 Task: Find the distance and displacement between Charleston and Myrtle Beach in South Carolina.
Action: Mouse moved to (201, 60)
Screenshot: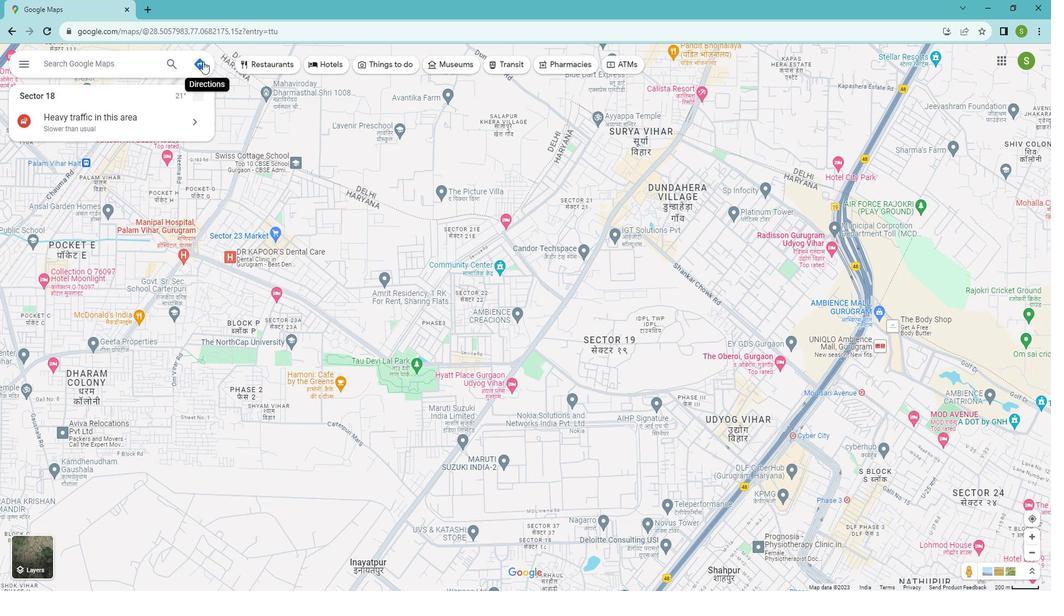 
Action: Mouse pressed left at (201, 60)
Screenshot: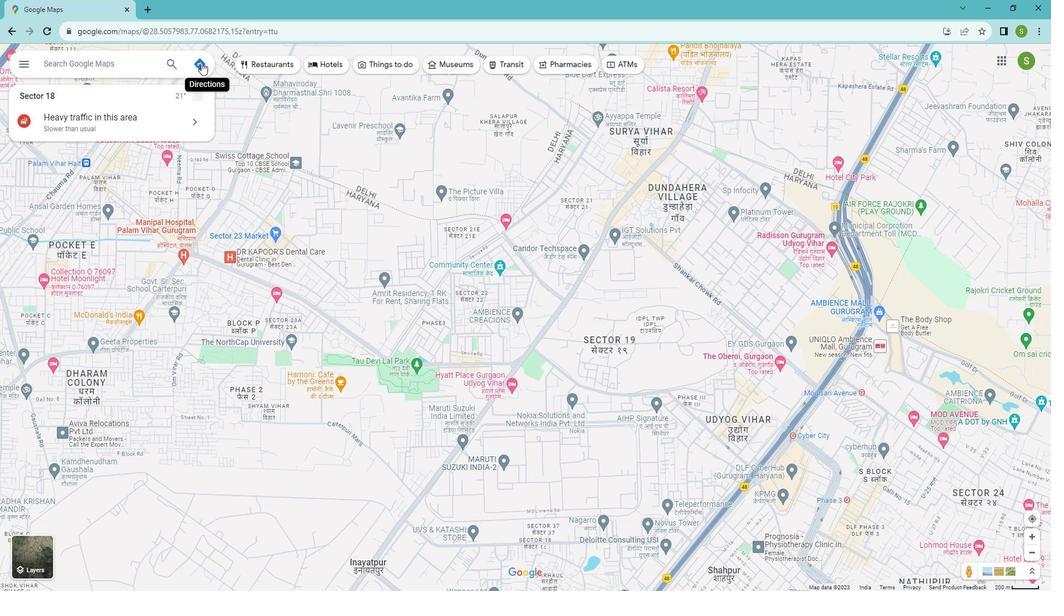 
Action: Mouse moved to (94, 91)
Screenshot: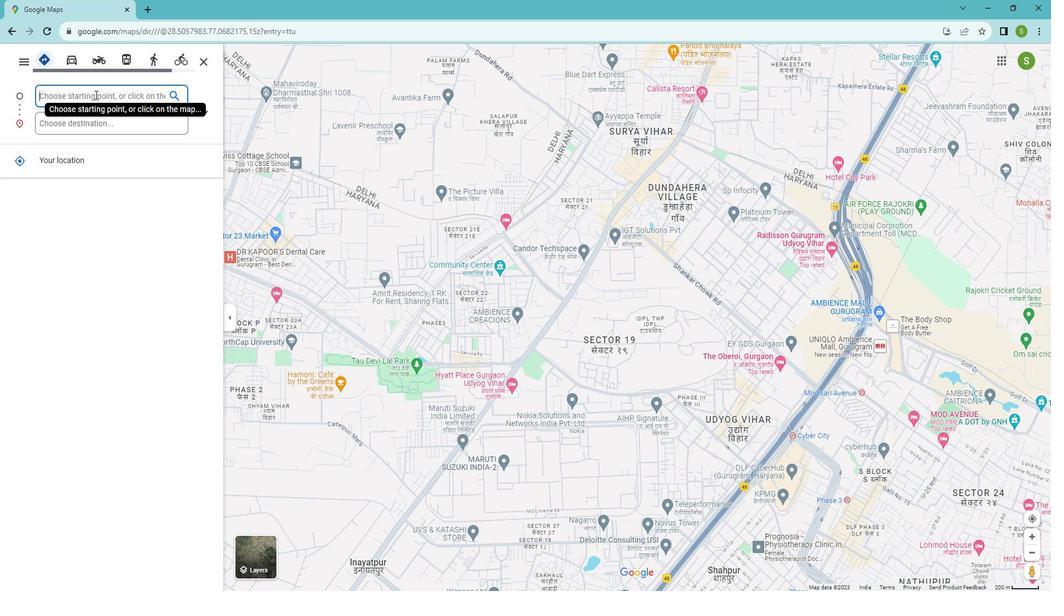 
Action: Mouse pressed left at (94, 91)
Screenshot: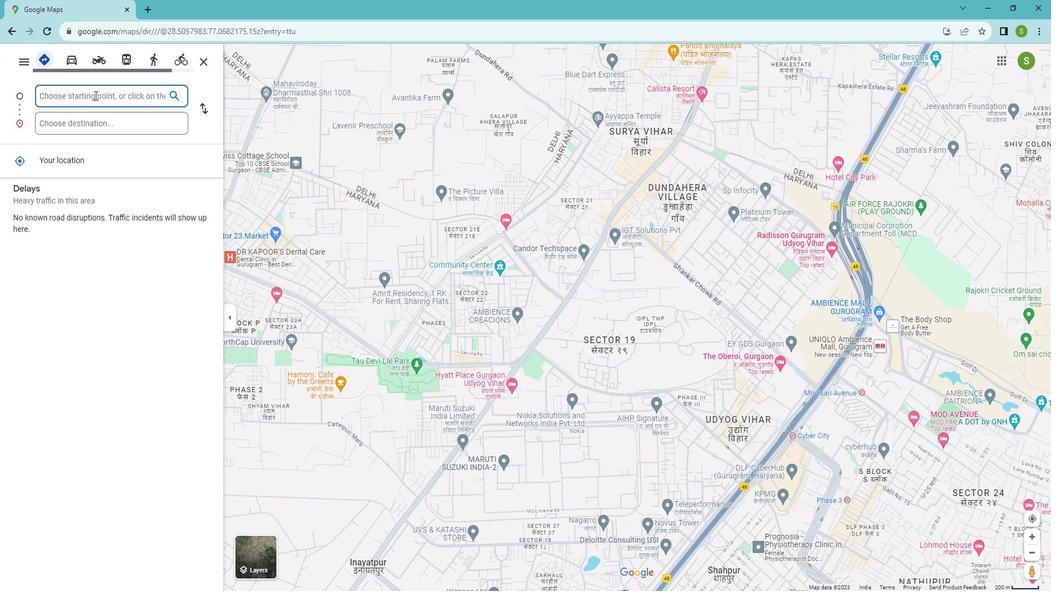 
Action: Key pressed <Key.shift>Charleston
Screenshot: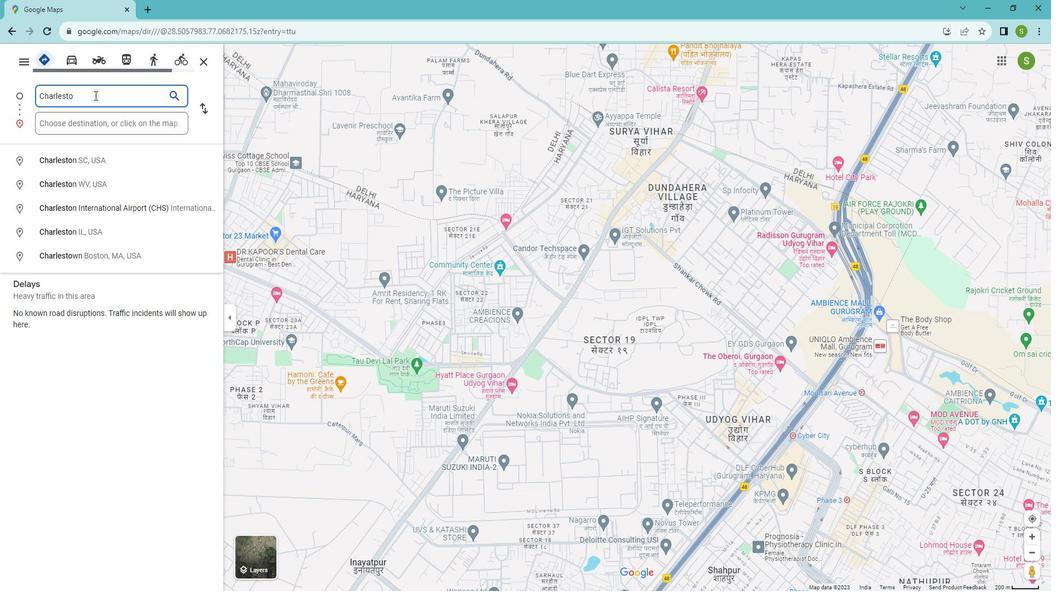 
Action: Mouse moved to (104, 145)
Screenshot: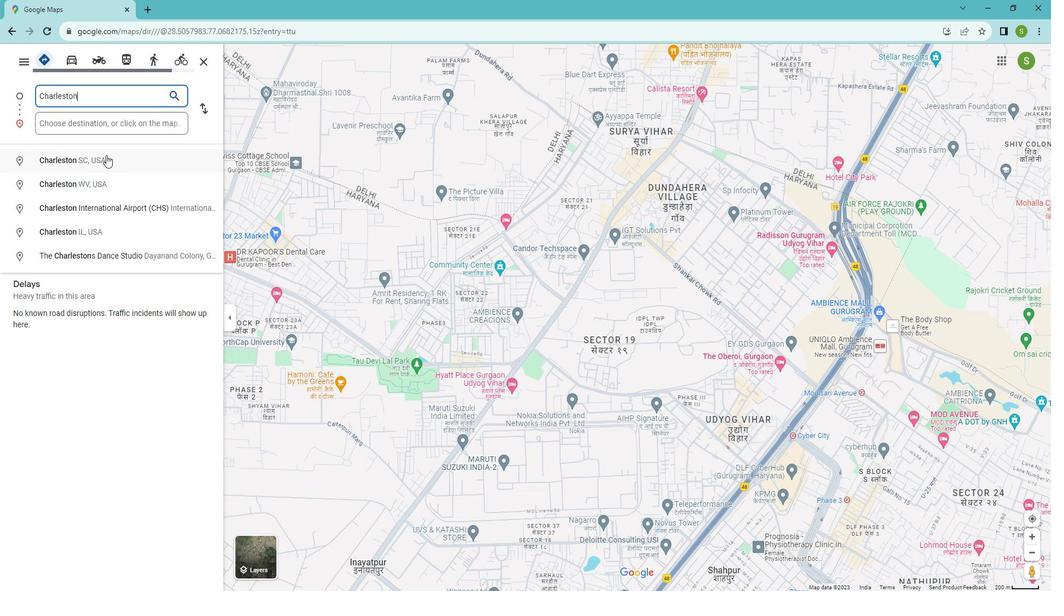 
Action: Mouse pressed left at (104, 145)
Screenshot: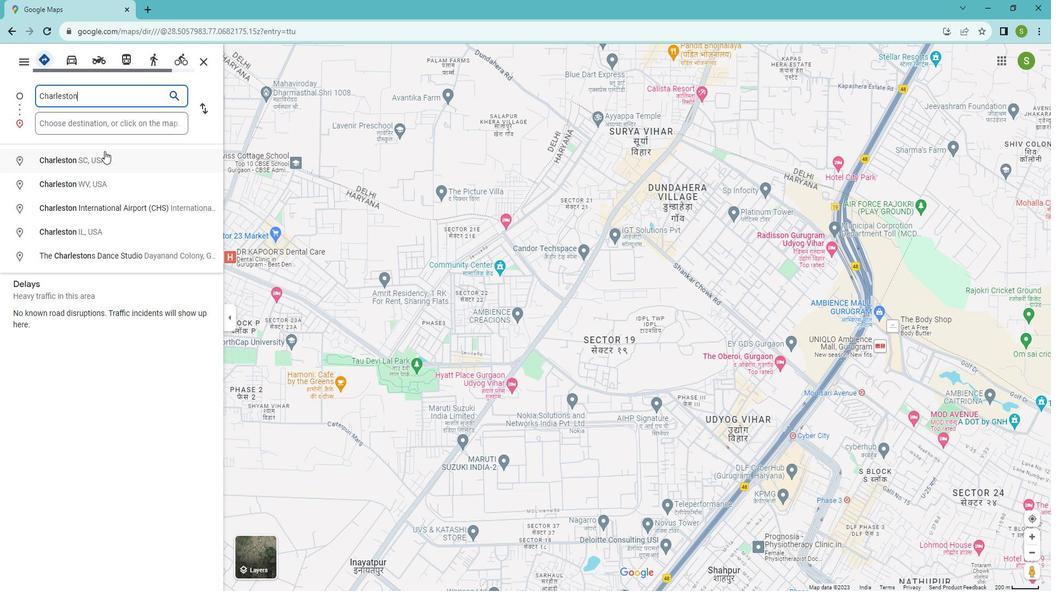 
Action: Mouse moved to (88, 118)
Screenshot: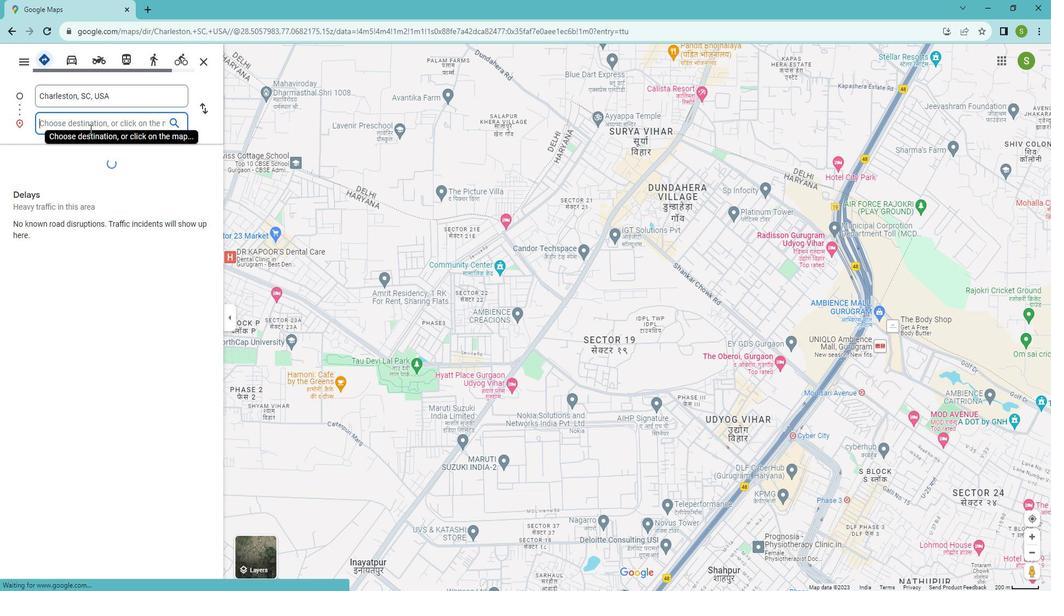 
Action: Mouse pressed left at (88, 118)
Screenshot: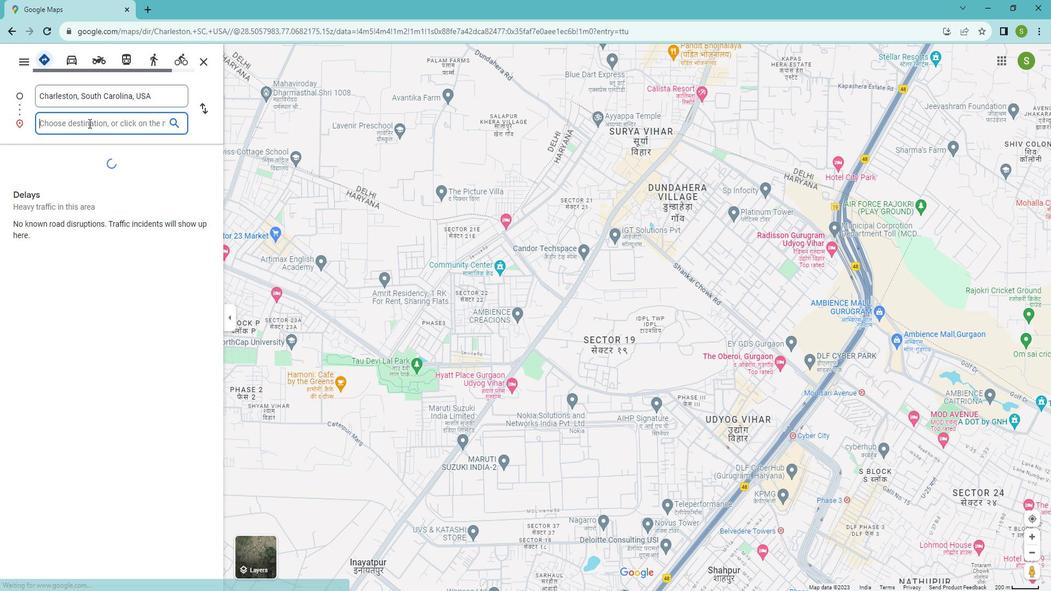 
Action: Mouse moved to (88, 118)
Screenshot: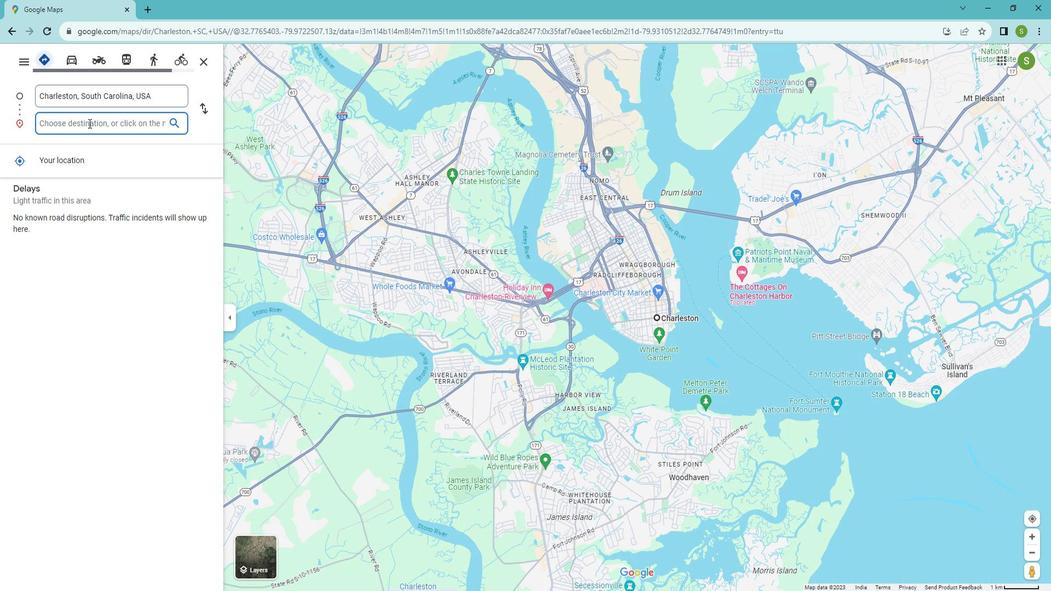
Action: Key pressed <Key.shift><Key.shift><Key.shift><Key.shift>Myrtle<Key.space><Key.shift>Beach
Screenshot: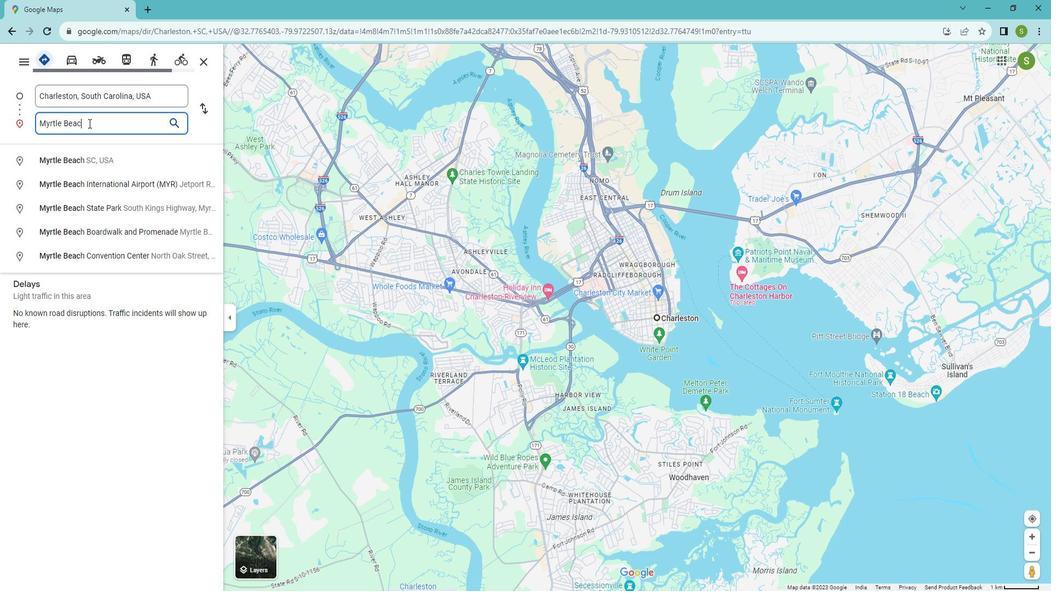 
Action: Mouse moved to (99, 152)
Screenshot: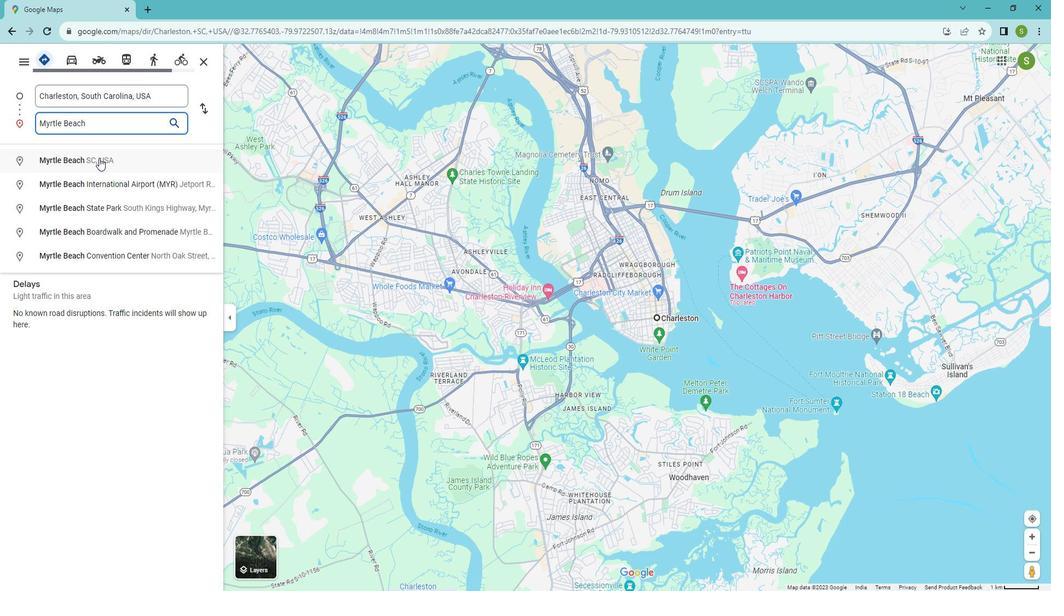 
Action: Mouse pressed left at (99, 152)
Screenshot: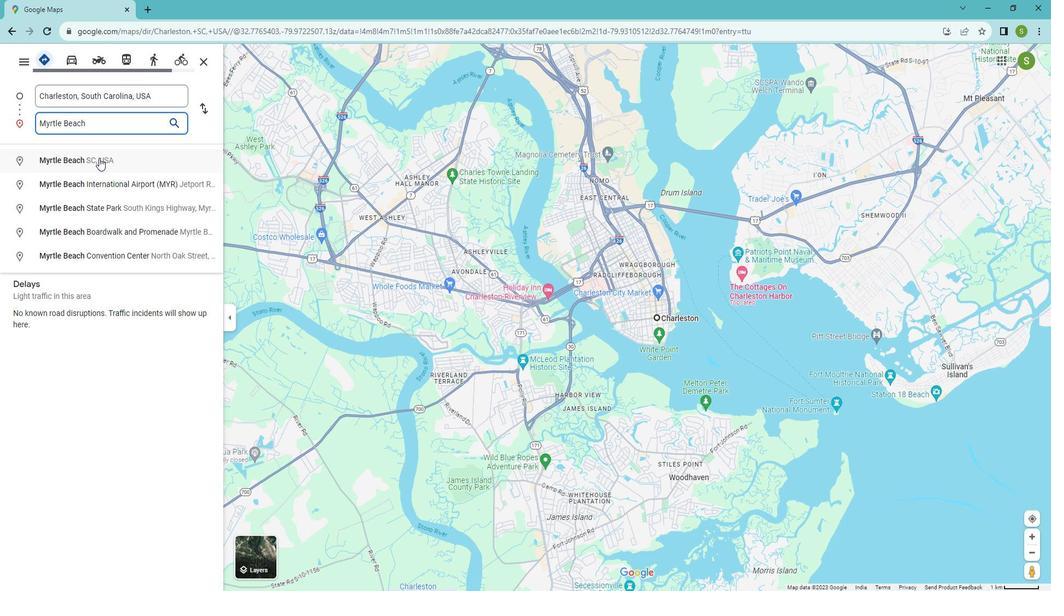
Action: Mouse moved to (55, 293)
Screenshot: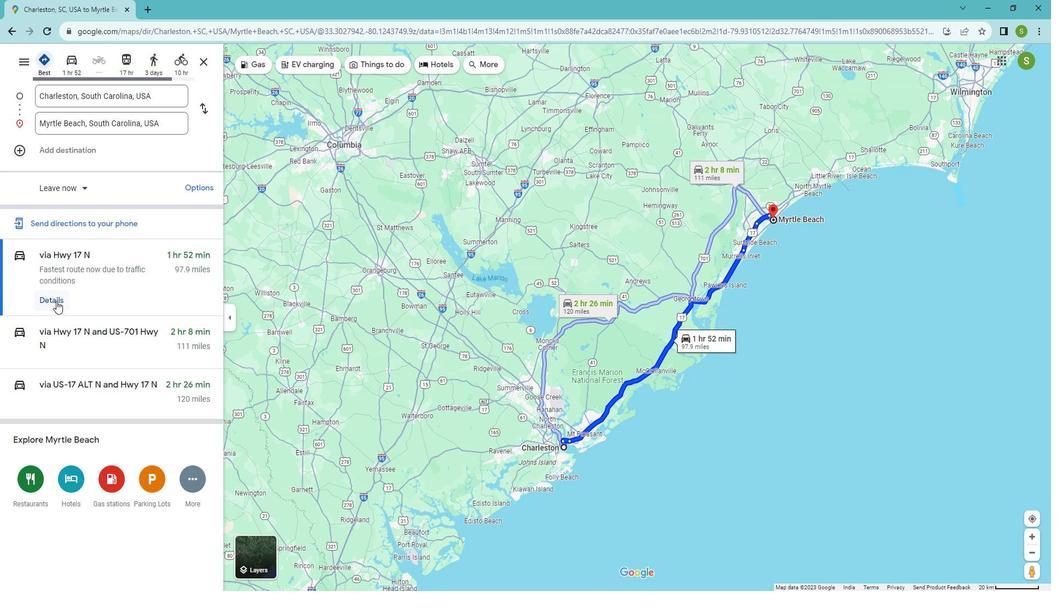 
Action: Mouse pressed left at (55, 293)
Screenshot: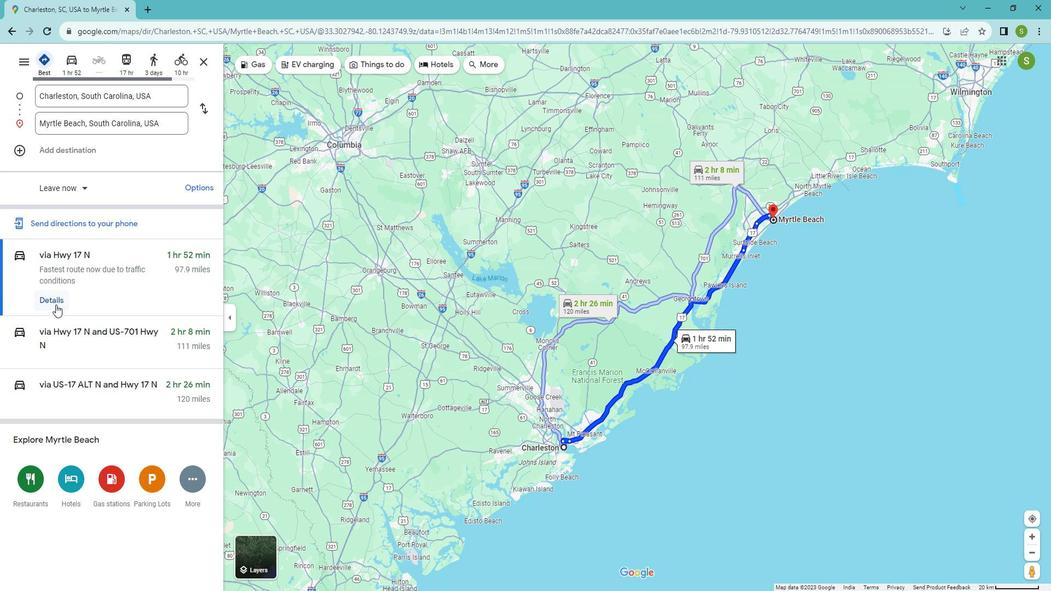 
Action: Mouse moved to (80, 199)
Screenshot: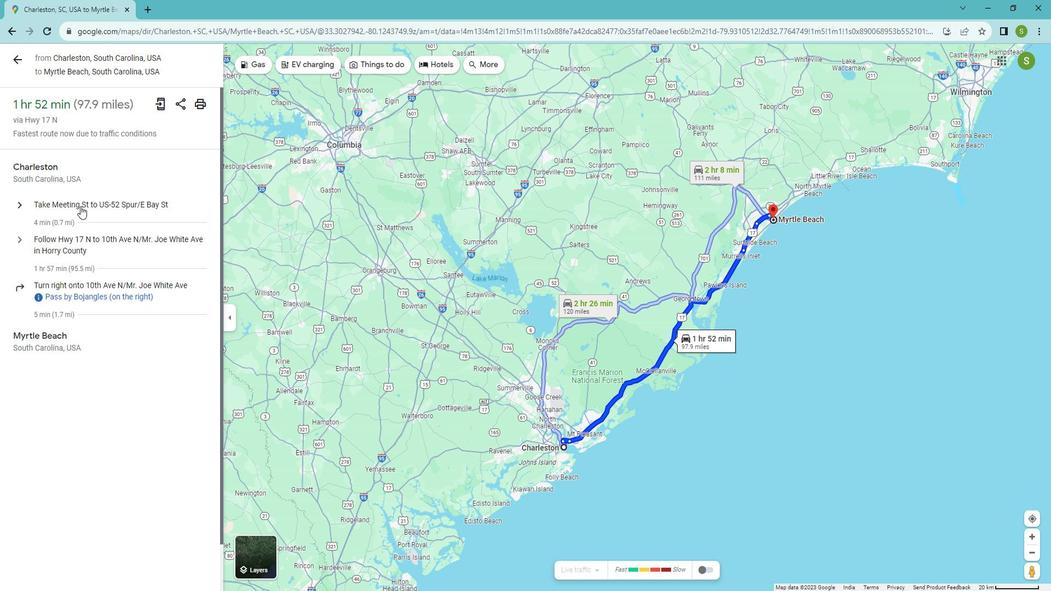 
Action: Mouse pressed left at (80, 199)
Screenshot: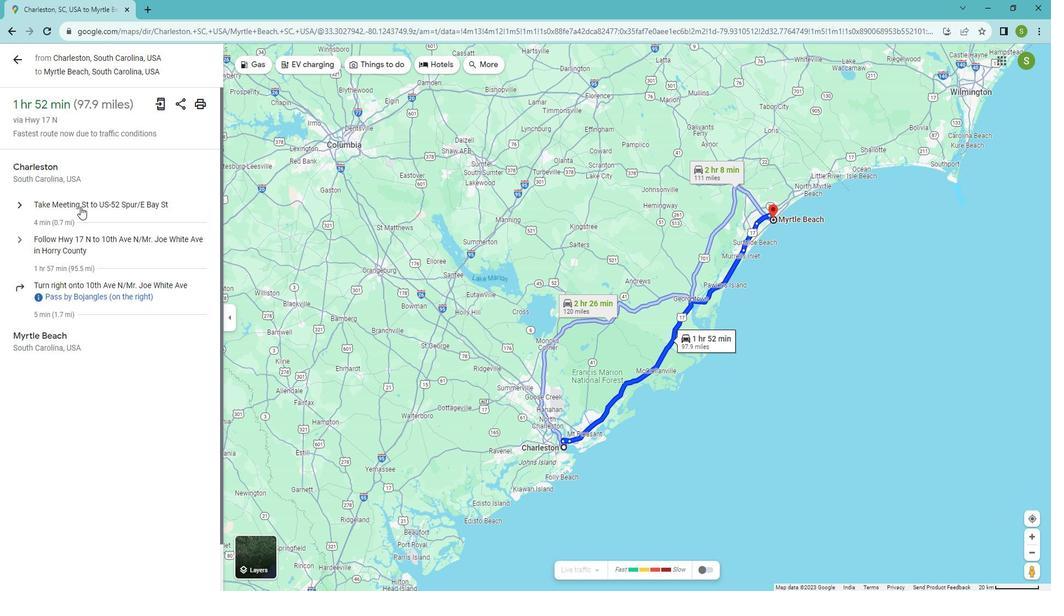 
Action: Mouse moved to (52, 319)
Screenshot: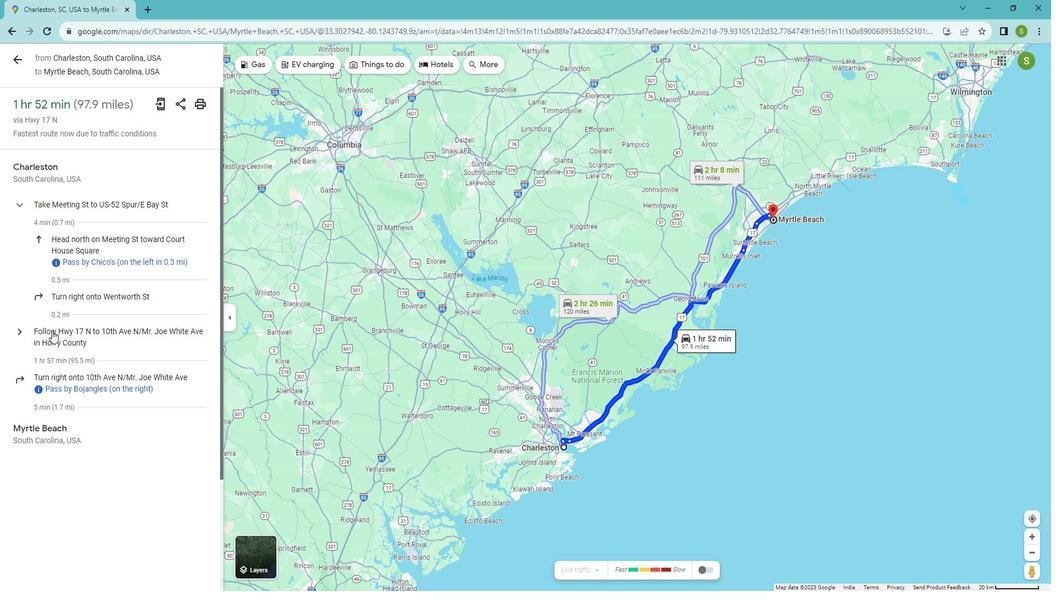 
Action: Mouse pressed left at (52, 319)
Screenshot: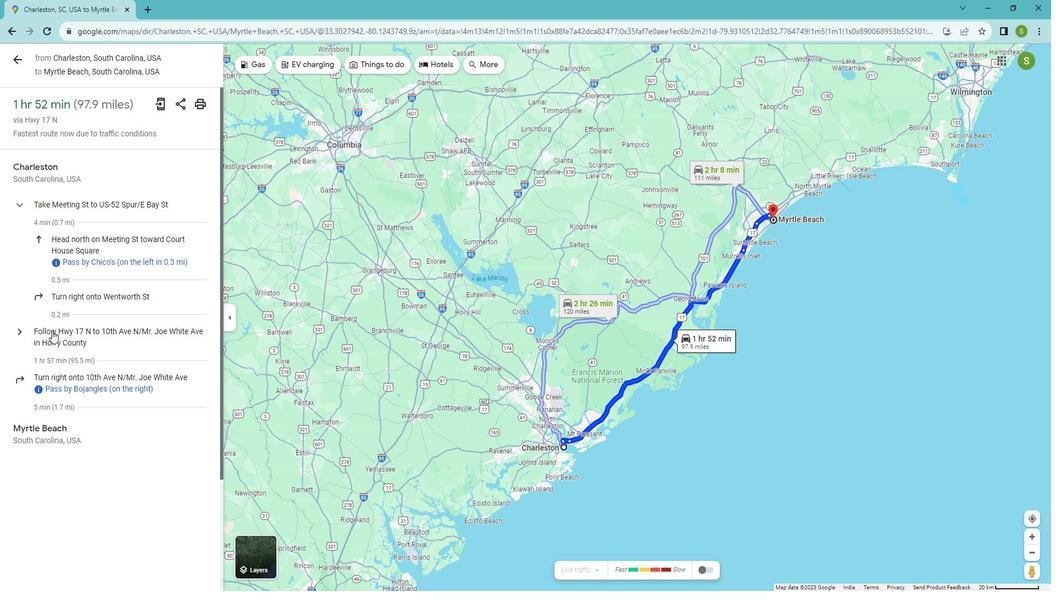
Action: Mouse moved to (46, 344)
Screenshot: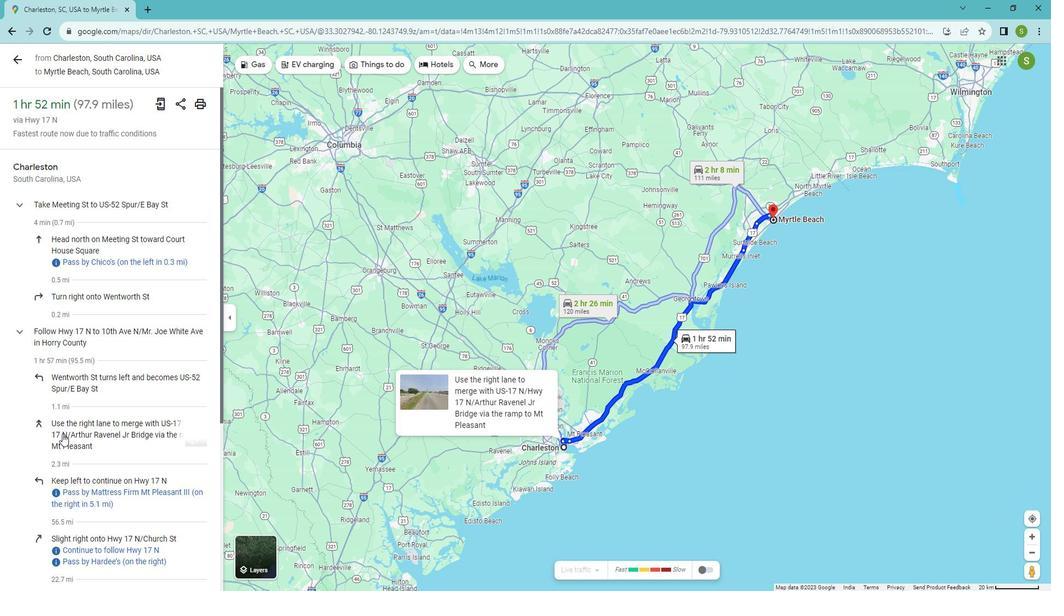 
Action: Mouse scrolled (46, 343) with delta (0, 0)
Screenshot: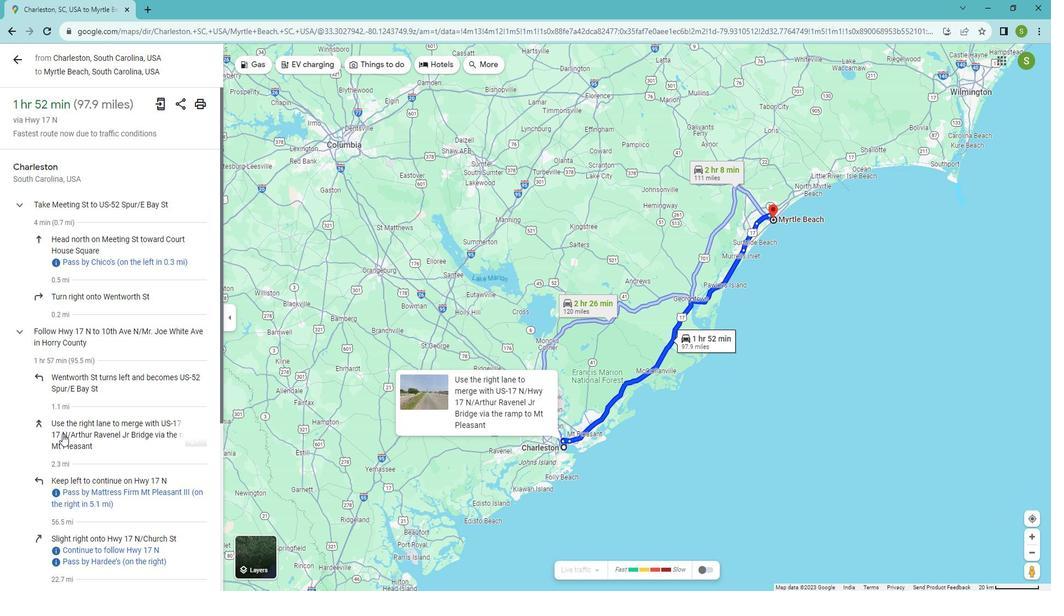 
Action: Mouse scrolled (46, 343) with delta (0, 0)
Screenshot: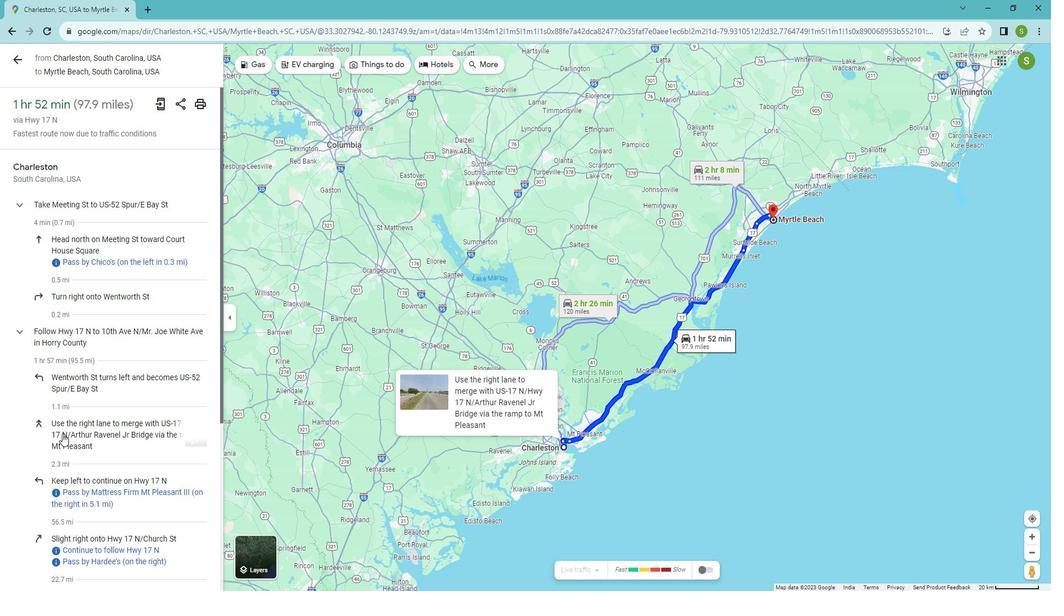 
Action: Mouse scrolled (46, 343) with delta (0, 0)
Screenshot: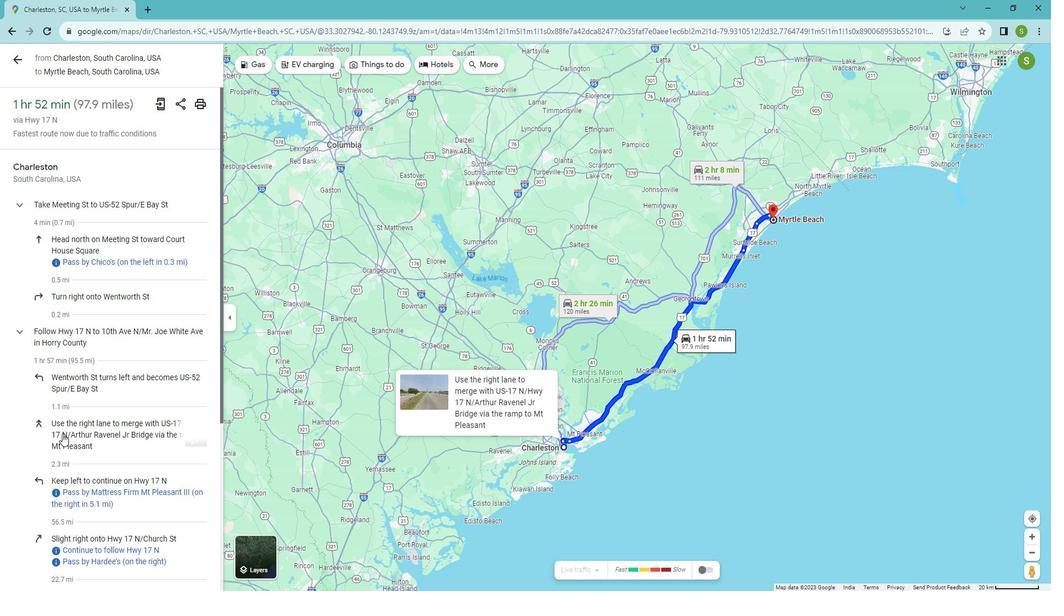 
Action: Mouse scrolled (46, 343) with delta (0, 0)
Screenshot: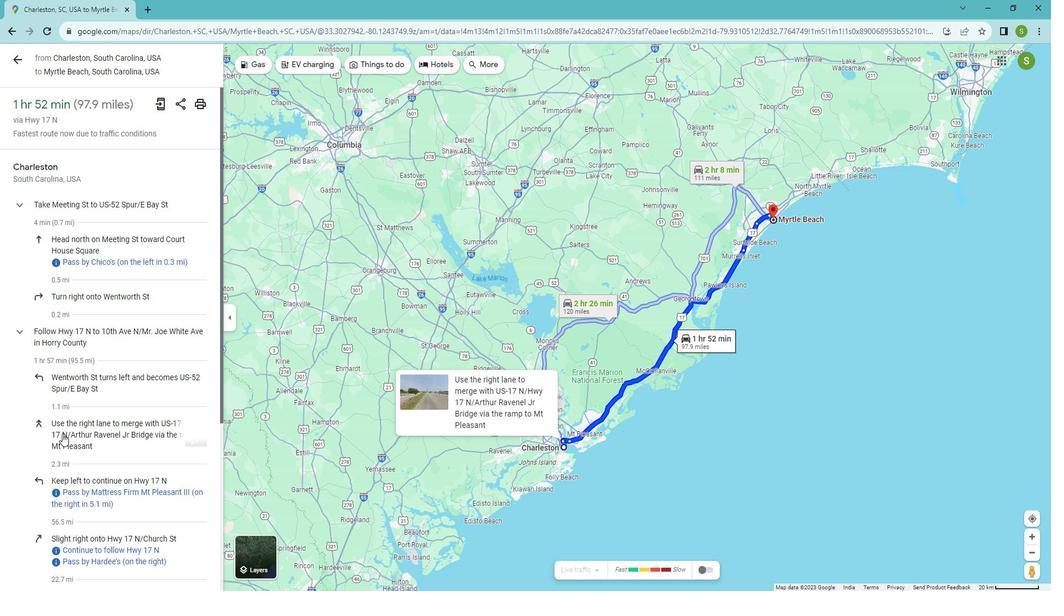 
Action: Mouse moved to (52, 350)
Screenshot: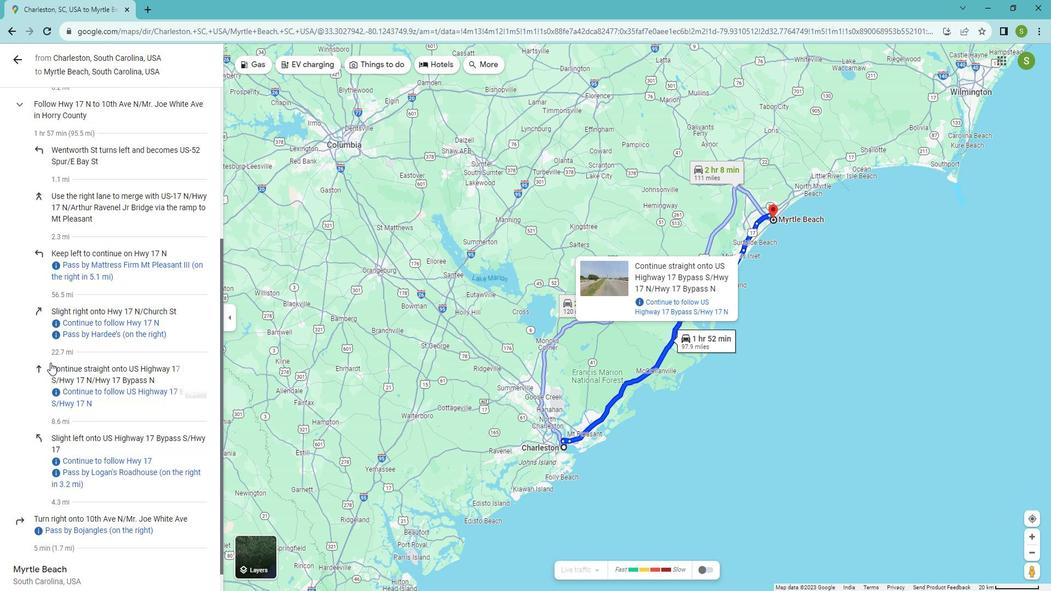 
Action: Mouse scrolled (52, 349) with delta (0, 0)
Screenshot: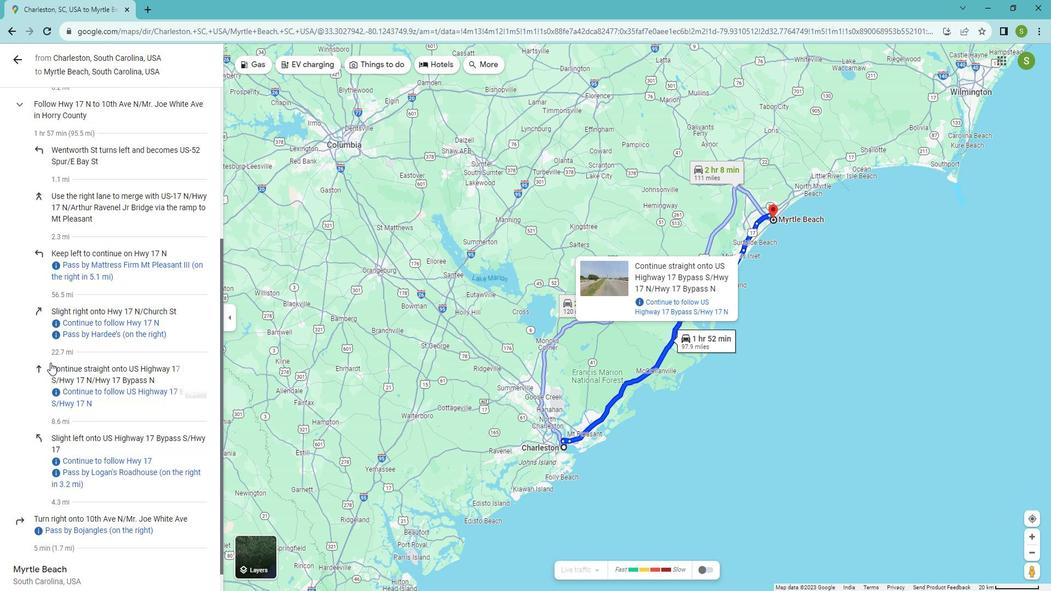
Action: Mouse scrolled (52, 349) with delta (0, 0)
Screenshot: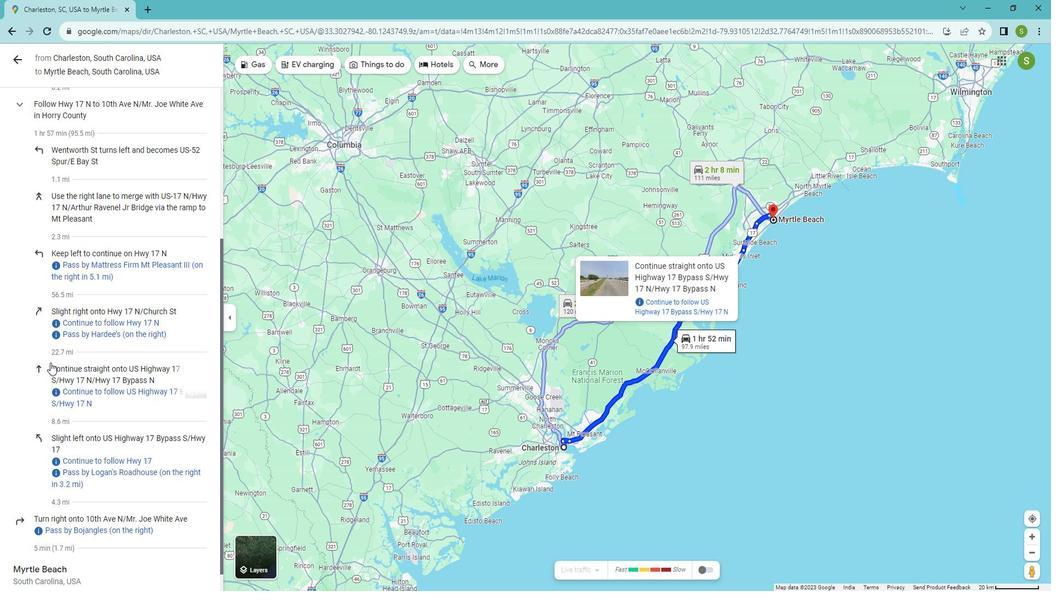 
Action: Mouse scrolled (52, 349) with delta (0, 0)
Screenshot: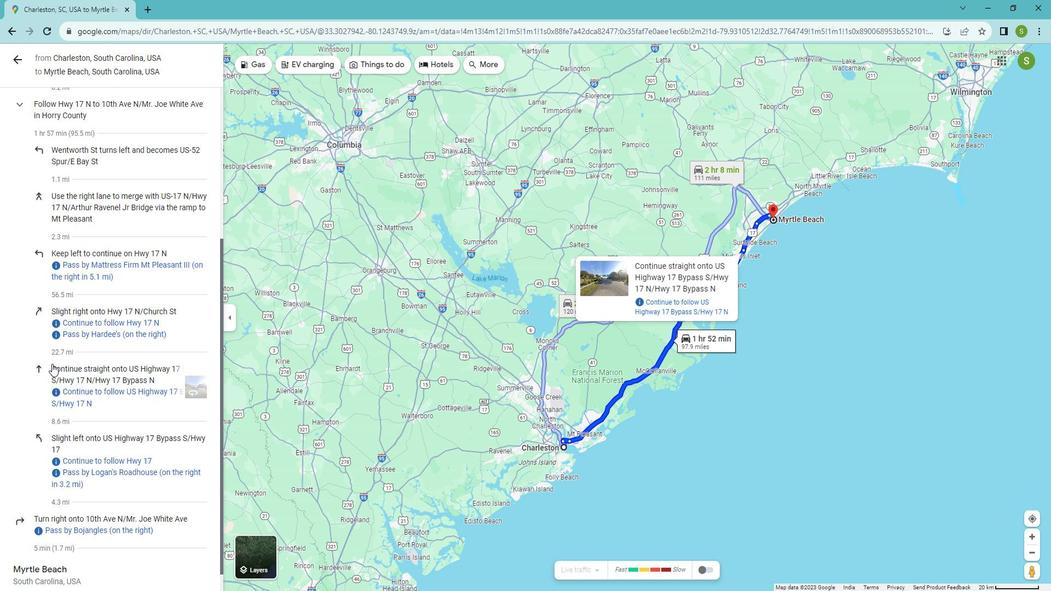 
Action: Mouse scrolled (52, 349) with delta (0, 0)
Screenshot: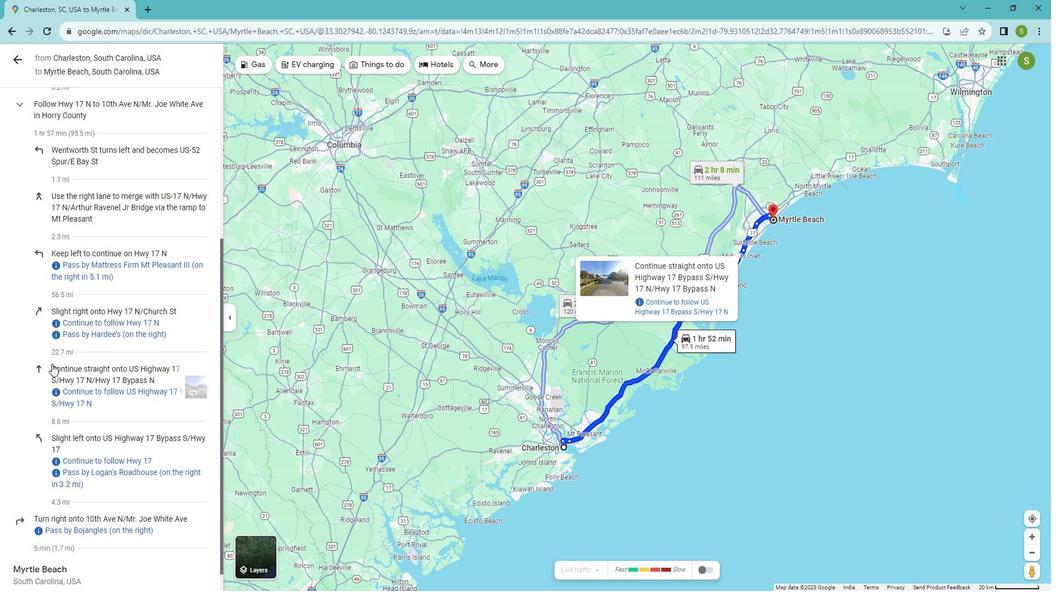 
Action: Mouse moved to (48, 484)
Screenshot: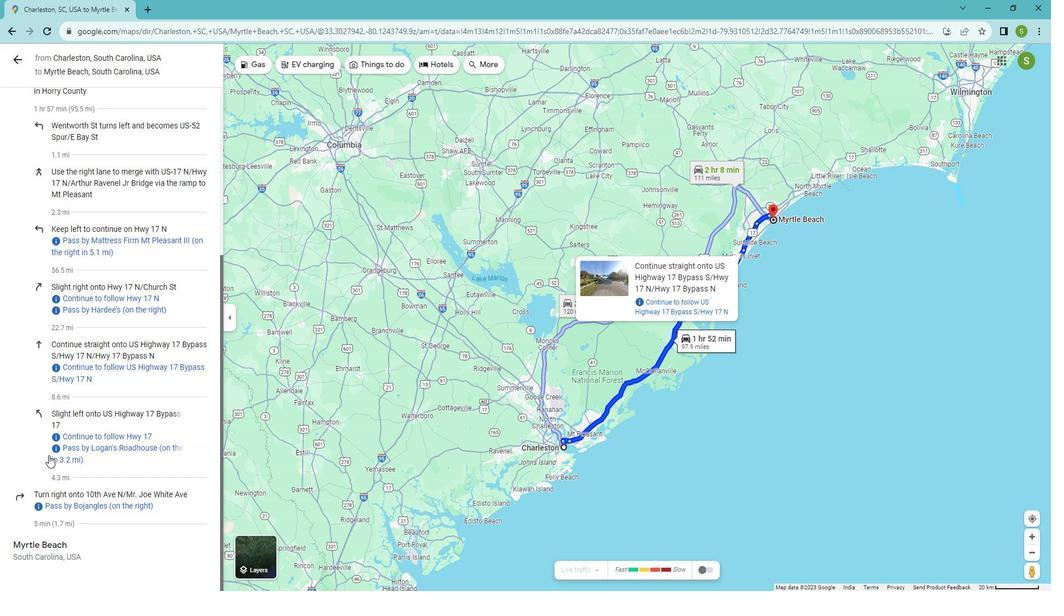 
Action: Mouse pressed left at (48, 484)
Screenshot: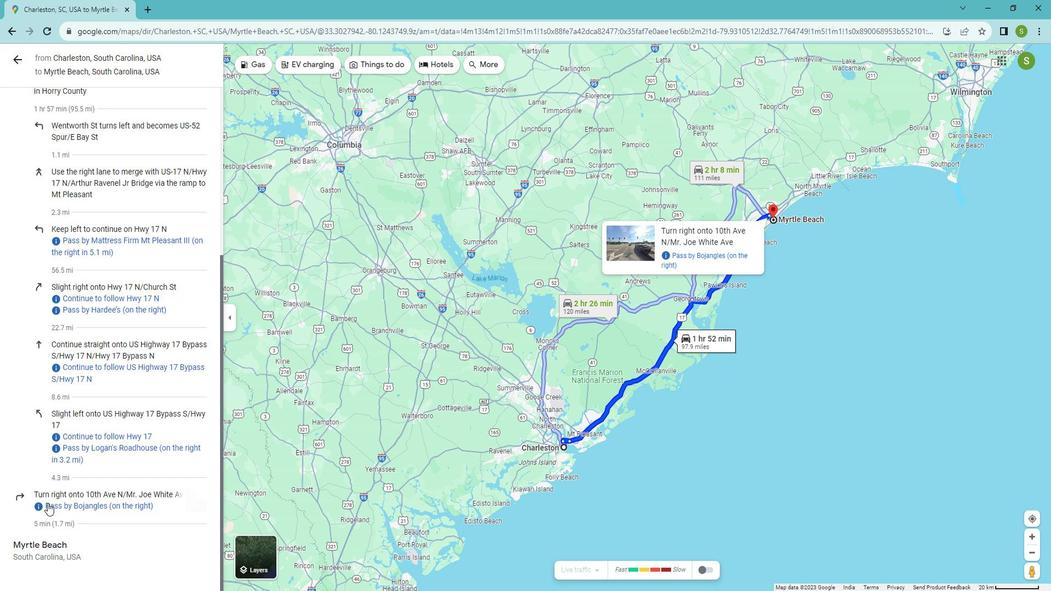
Action: Mouse moved to (96, 223)
Screenshot: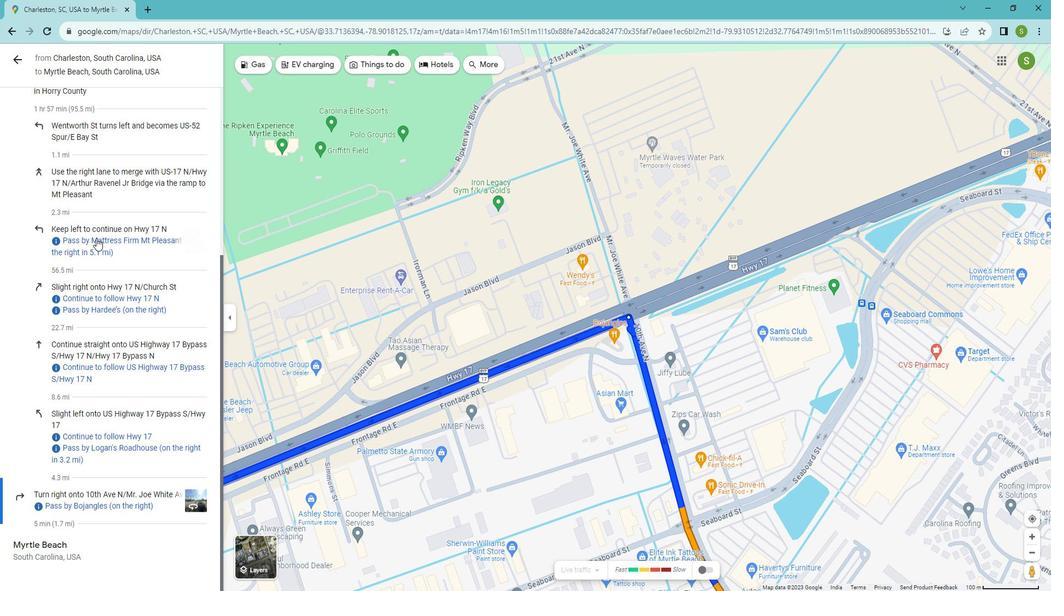 
Action: Mouse scrolled (96, 224) with delta (0, 0)
Screenshot: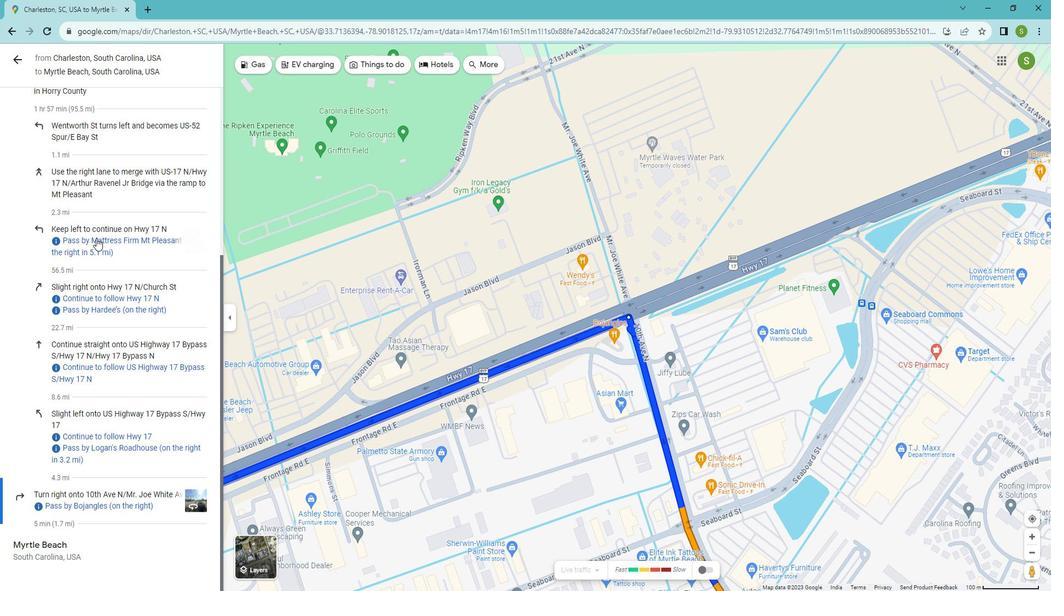 
Action: Mouse scrolled (96, 224) with delta (0, 0)
Screenshot: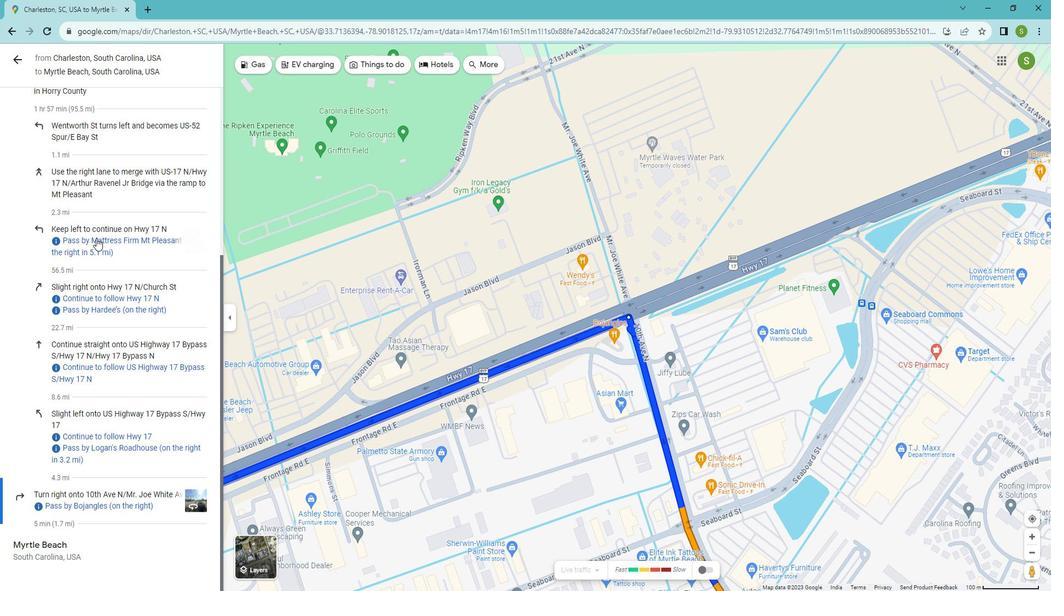 
Action: Mouse moved to (96, 223)
Screenshot: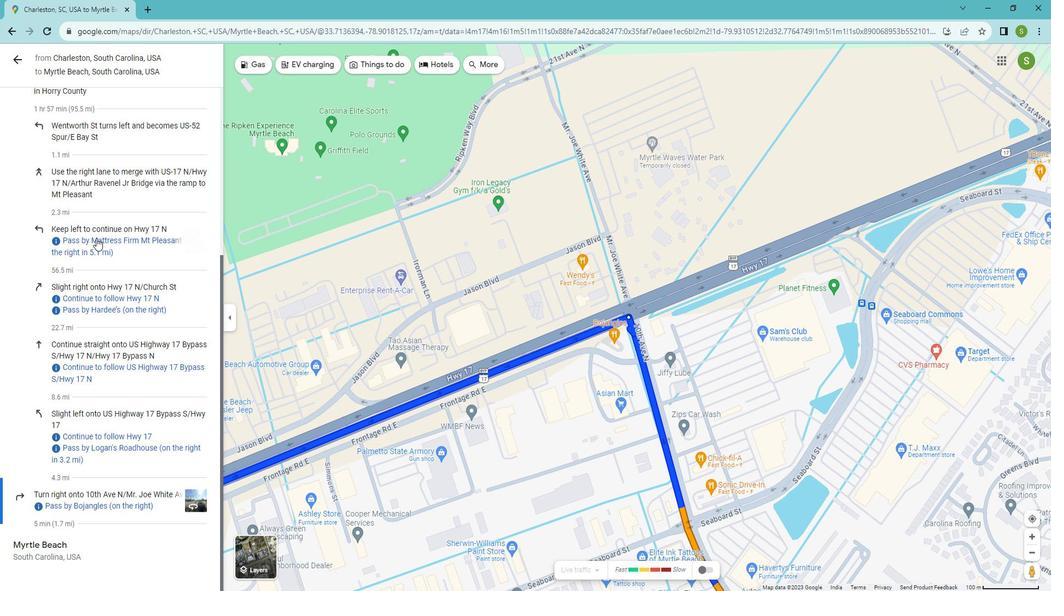 
Action: Mouse scrolled (96, 223) with delta (0, 0)
Screenshot: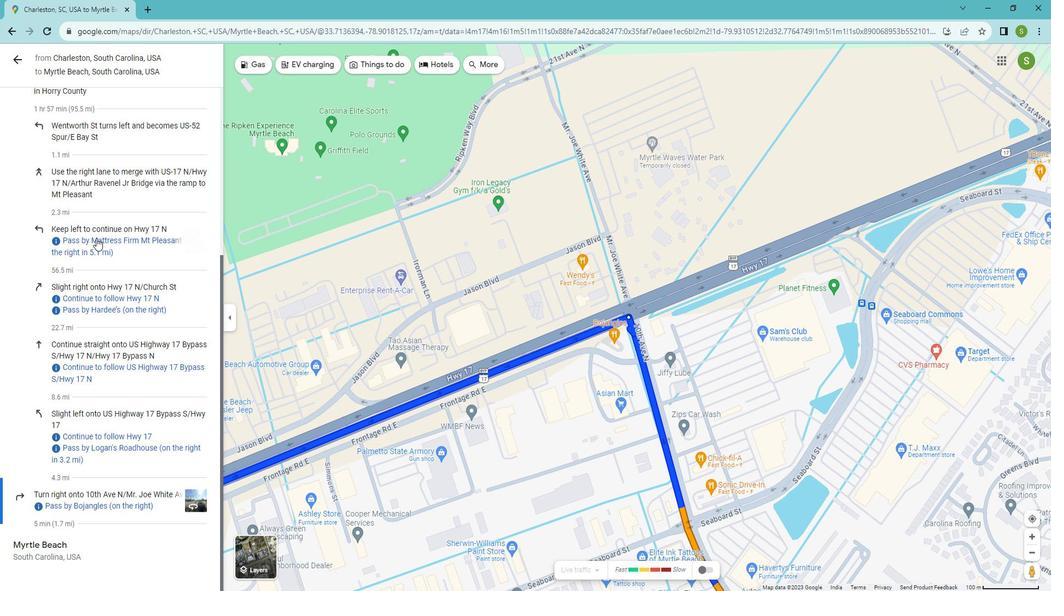 
Action: Mouse moved to (93, 182)
Screenshot: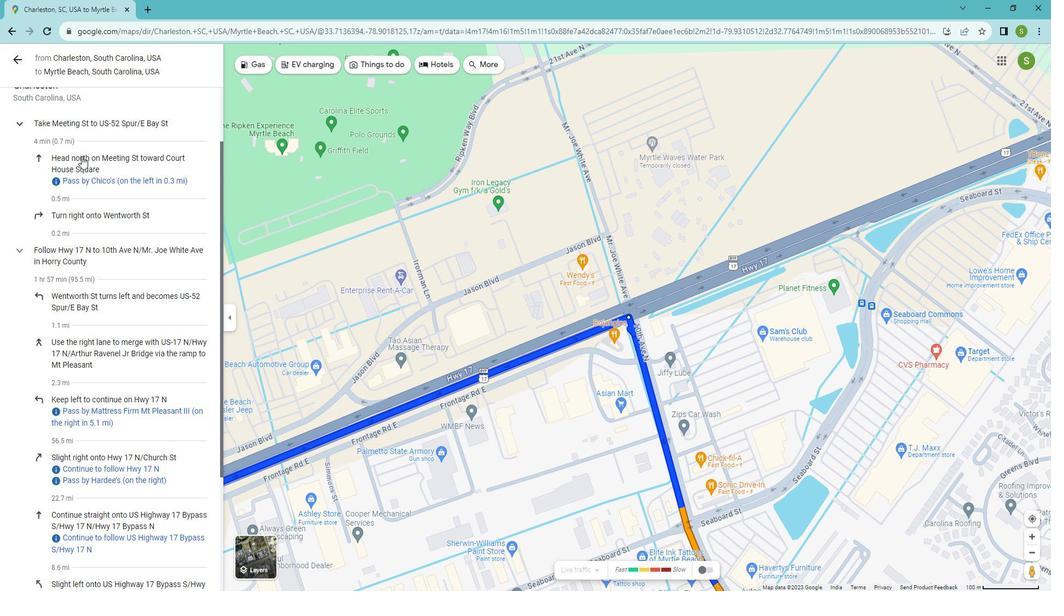 
Action: Mouse scrolled (93, 183) with delta (0, 0)
Screenshot: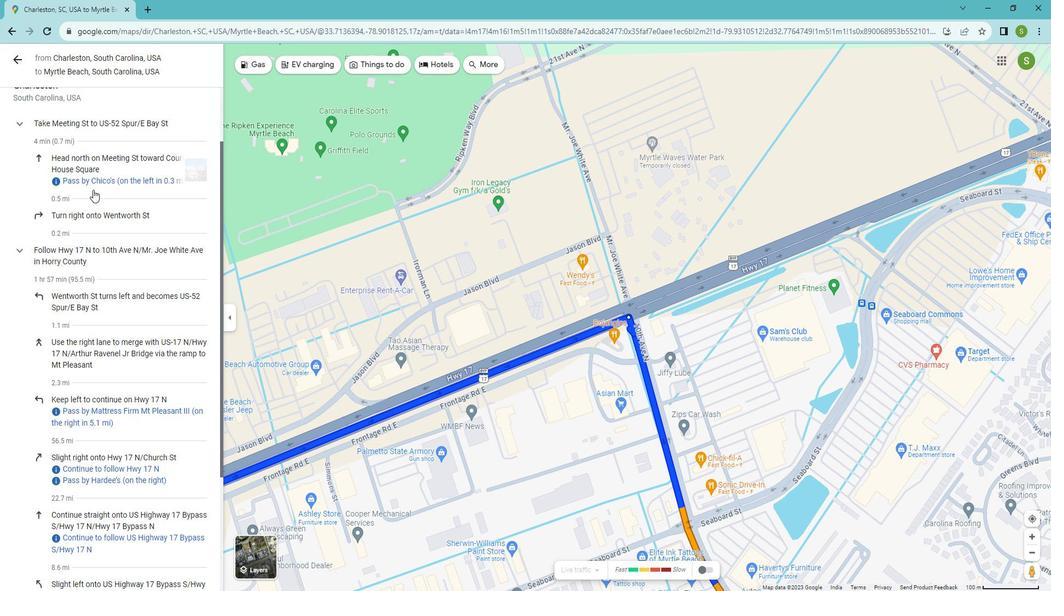 
Action: Mouse scrolled (93, 183) with delta (0, 0)
Screenshot: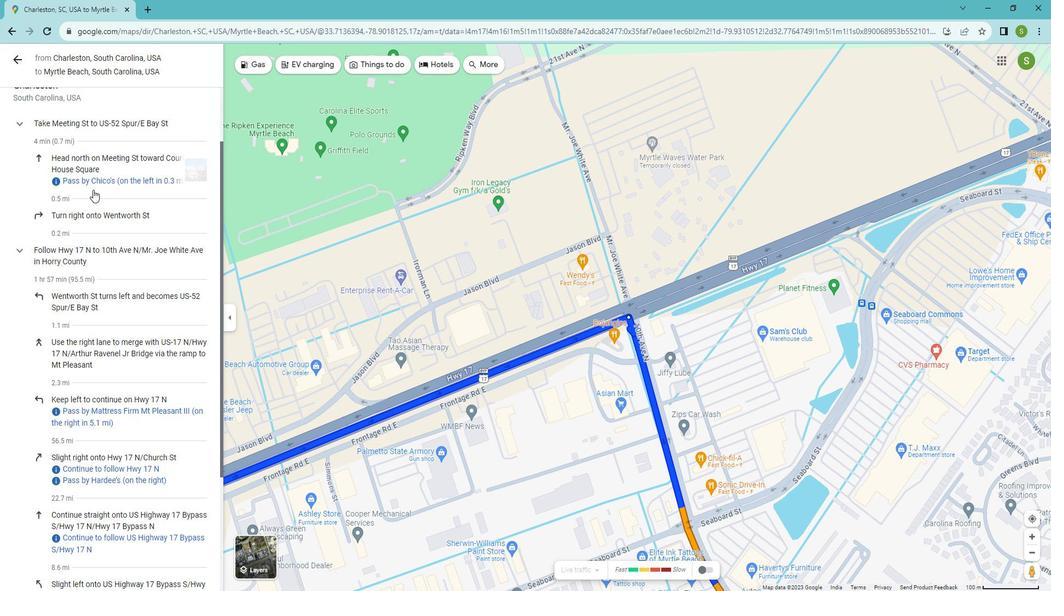 
Action: Mouse scrolled (93, 183) with delta (0, 0)
Screenshot: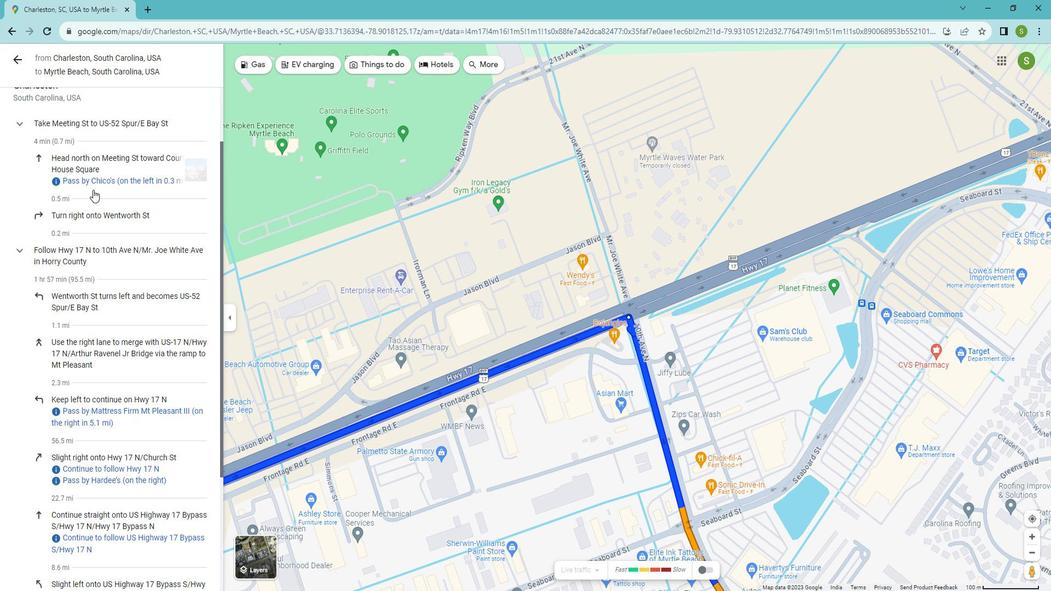 
Action: Mouse moved to (64, 231)
Screenshot: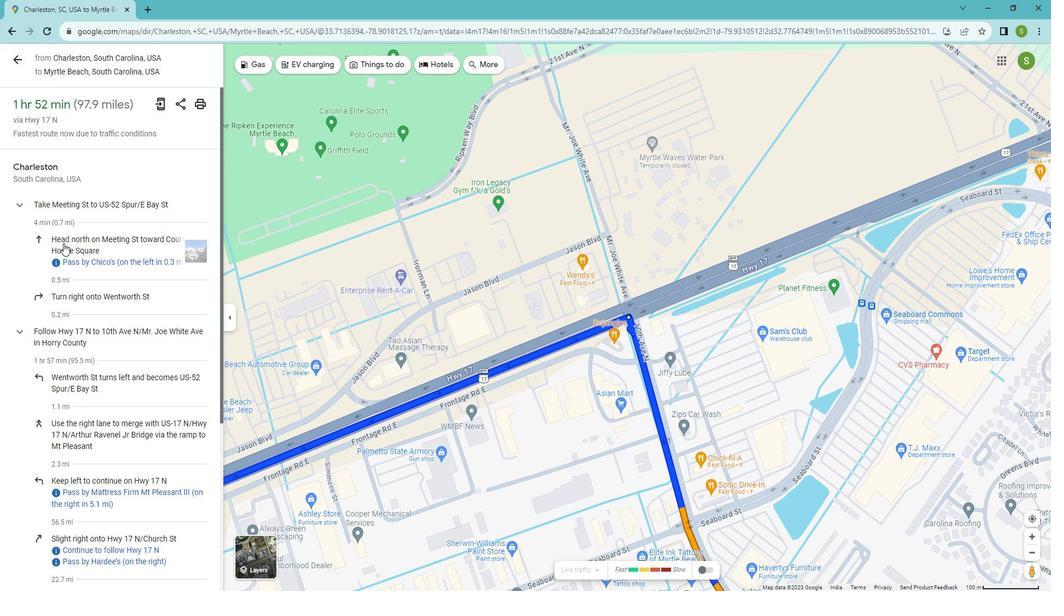 
Action: Mouse pressed left at (64, 231)
Screenshot: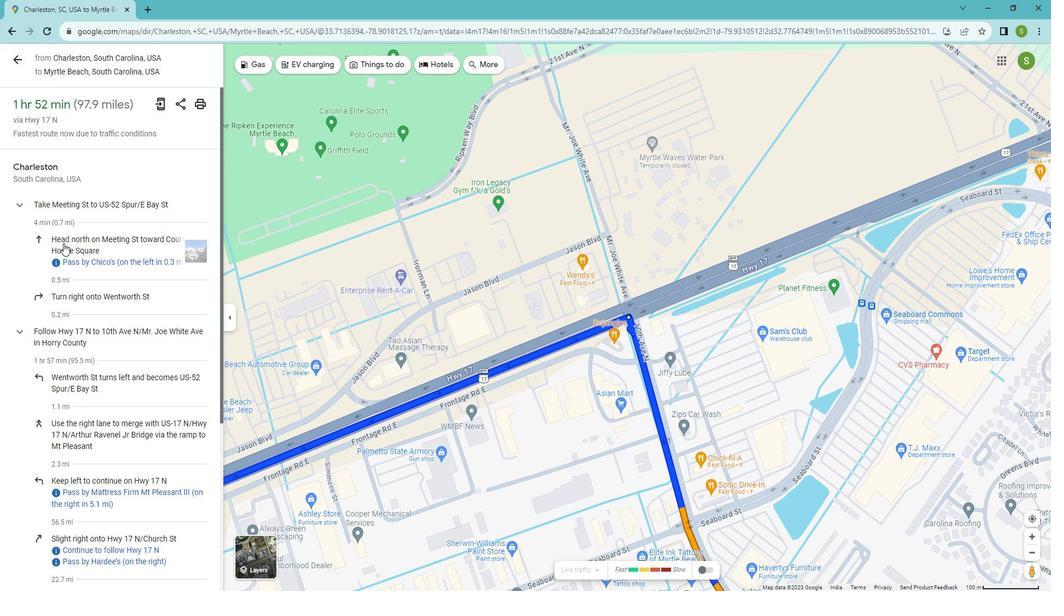 
Action: Mouse moved to (16, 54)
Screenshot: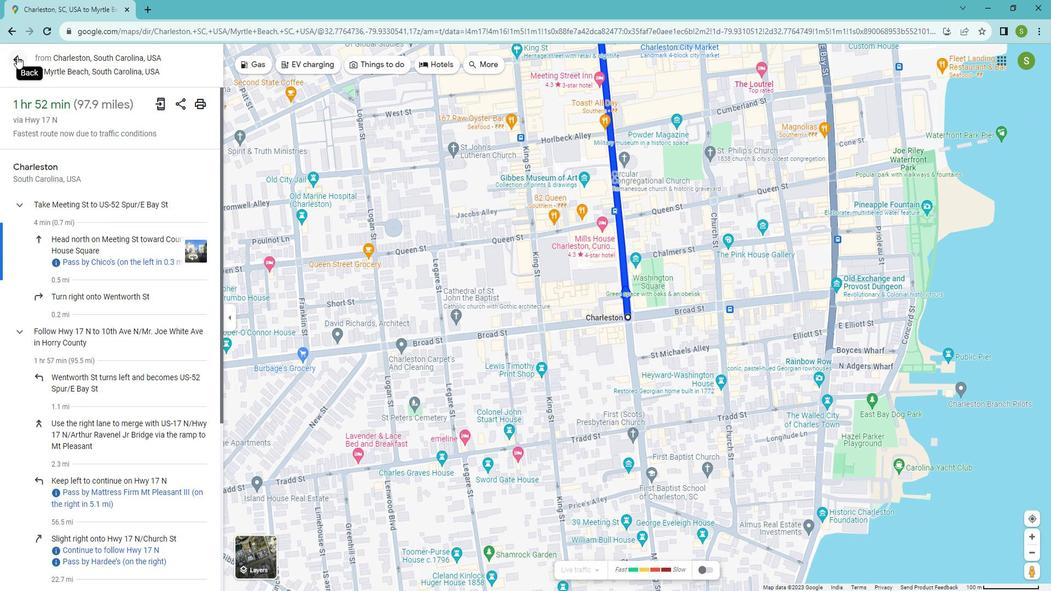 
Action: Mouse pressed left at (16, 54)
Screenshot: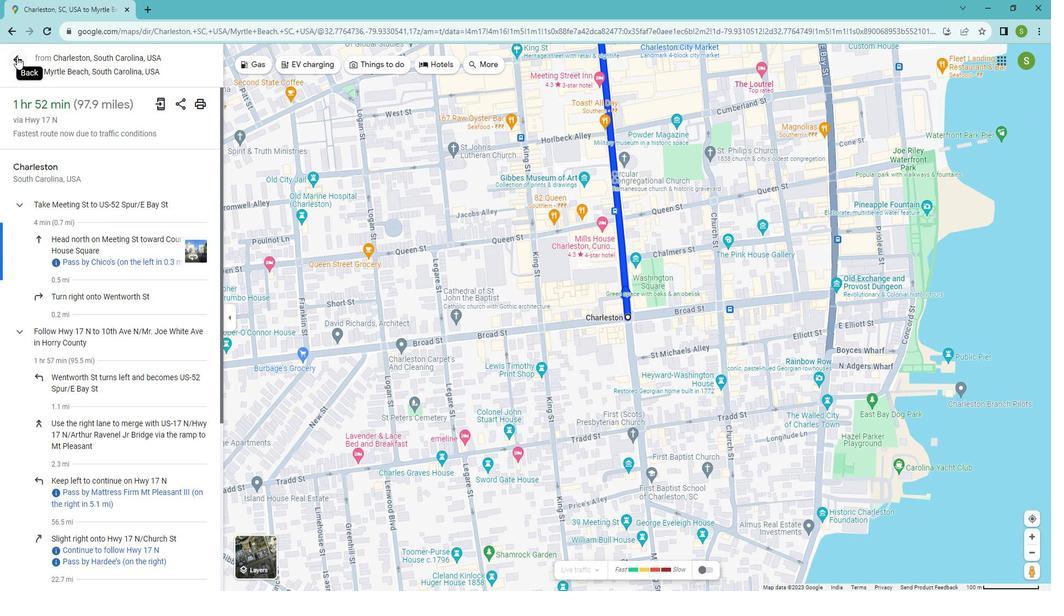 
Action: Mouse moved to (561, 431)
Screenshot: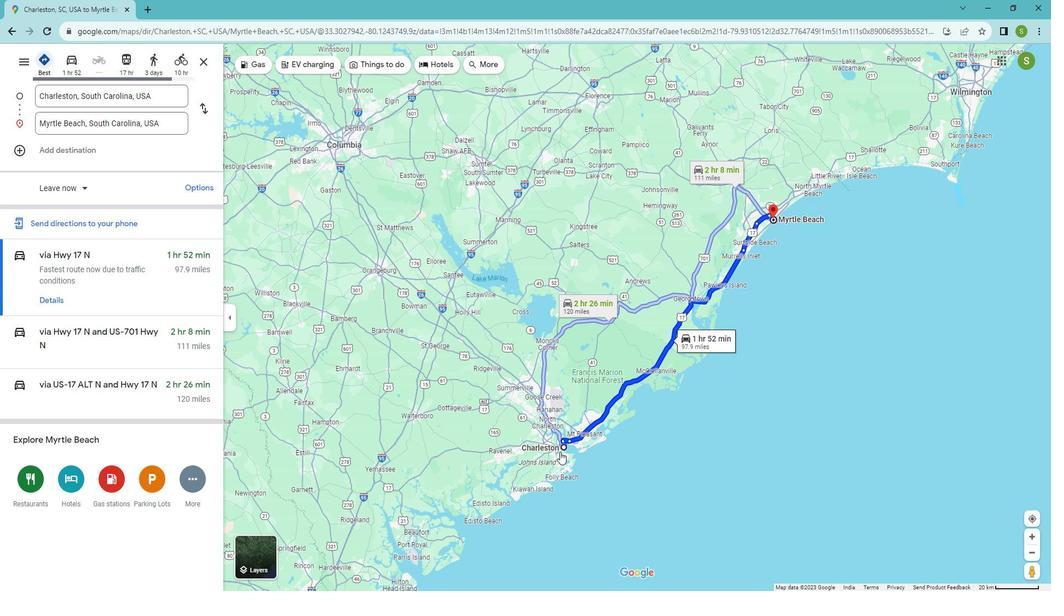 
Action: Mouse pressed right at (561, 431)
Screenshot: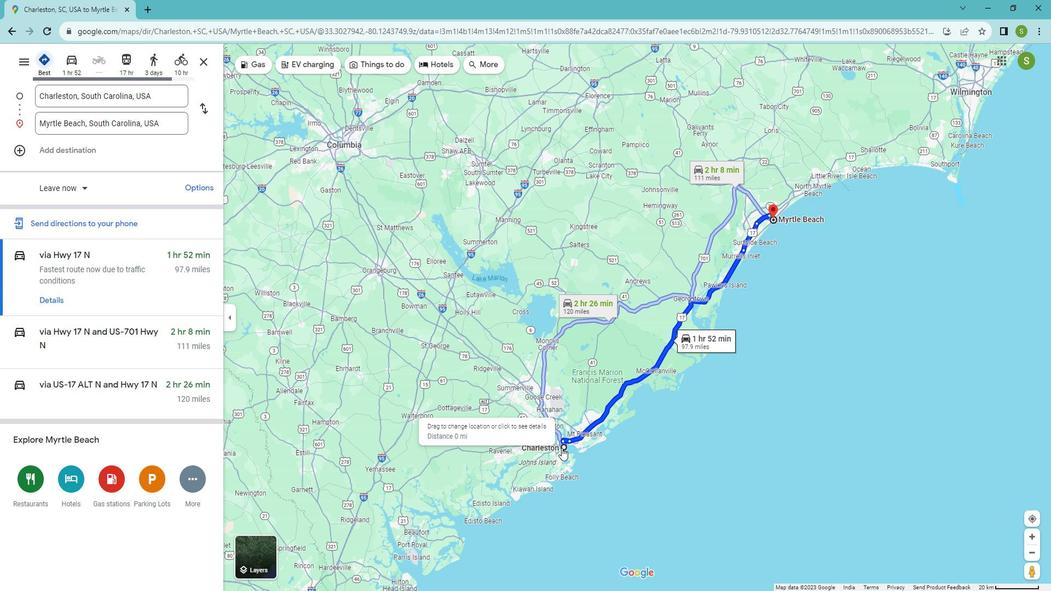 
Action: Mouse moved to (591, 515)
Screenshot: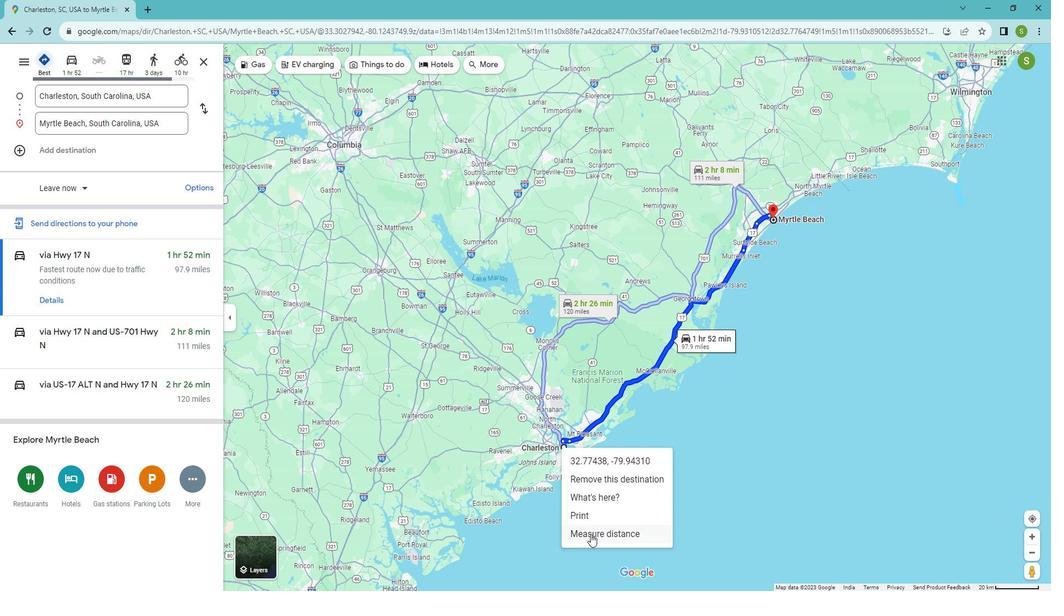 
Action: Mouse pressed left at (591, 515)
Screenshot: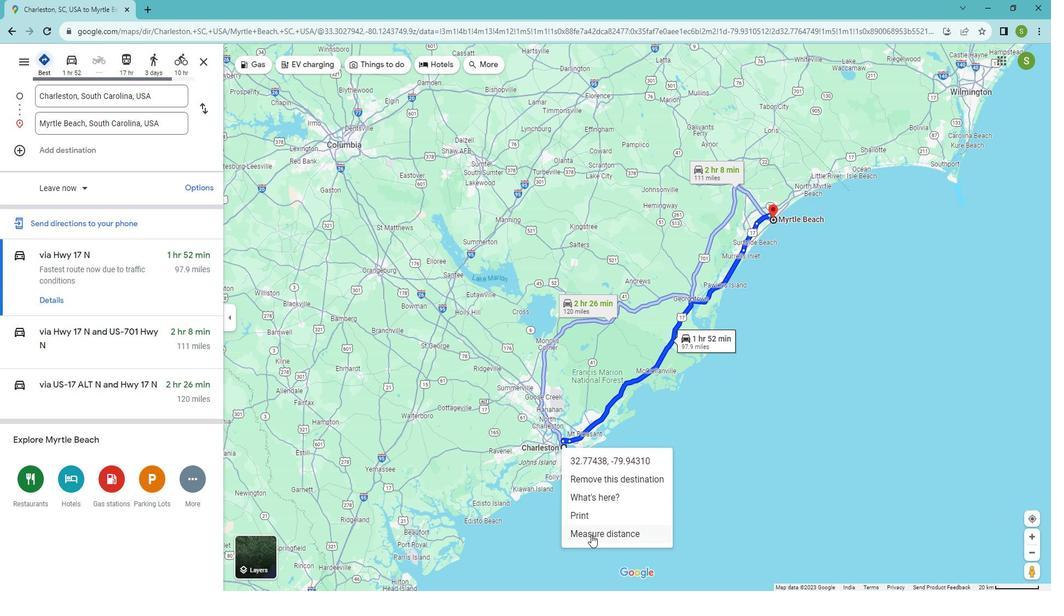 
Action: Mouse moved to (773, 204)
Screenshot: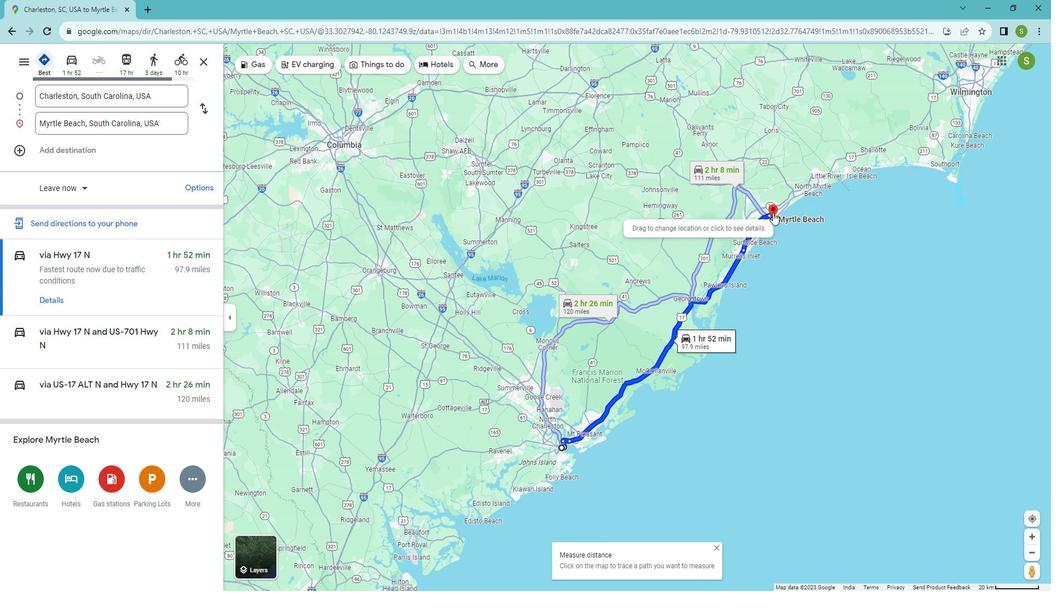 
Action: Mouse pressed left at (773, 204)
Screenshot: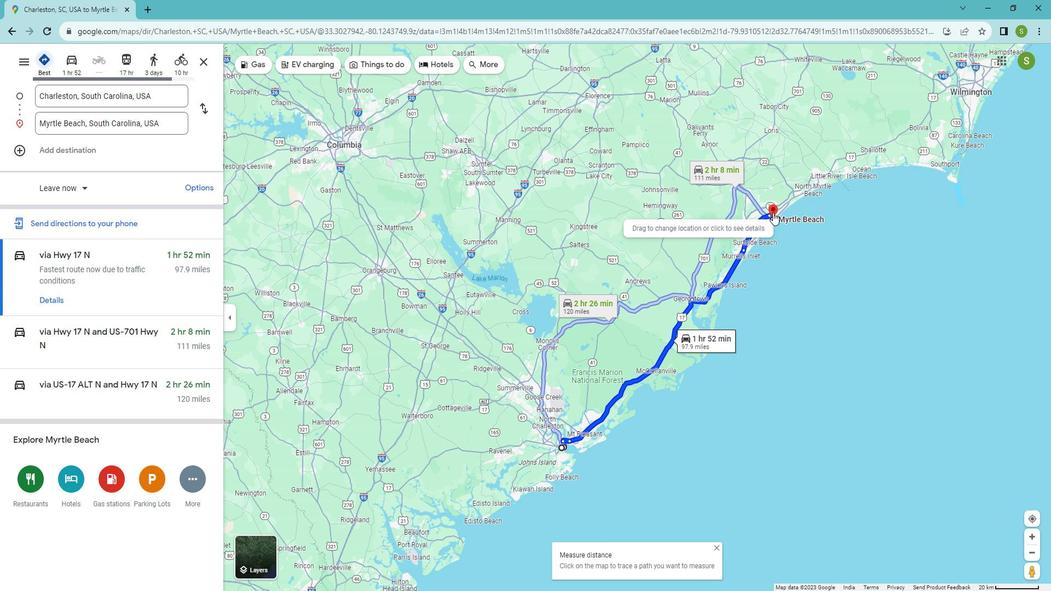 
Action: Mouse moved to (770, 205)
Screenshot: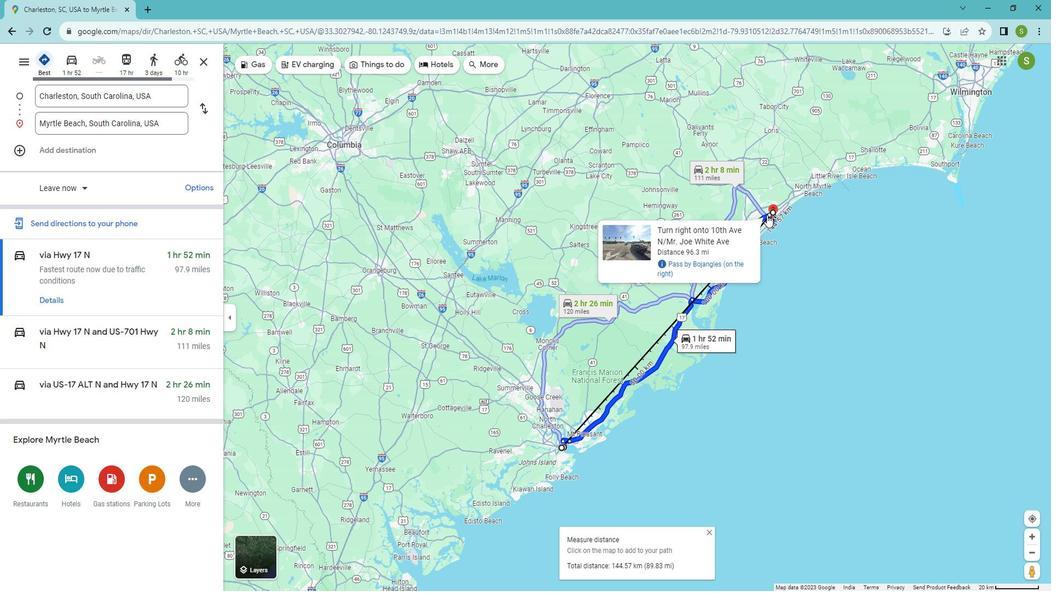 
Action: Mouse pressed right at (770, 205)
Screenshot: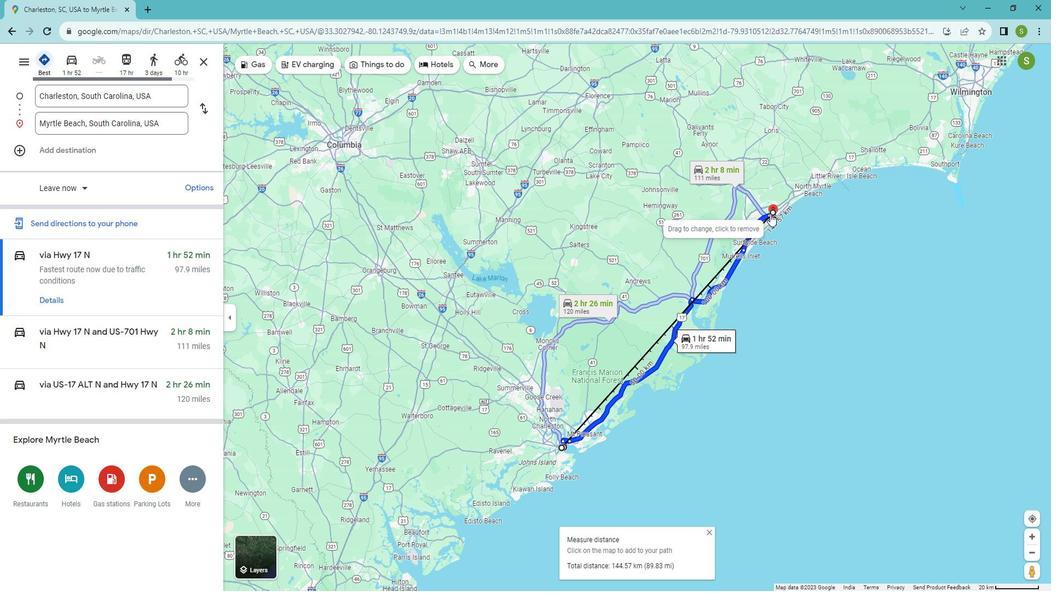 
Action: Mouse moved to (812, 286)
Screenshot: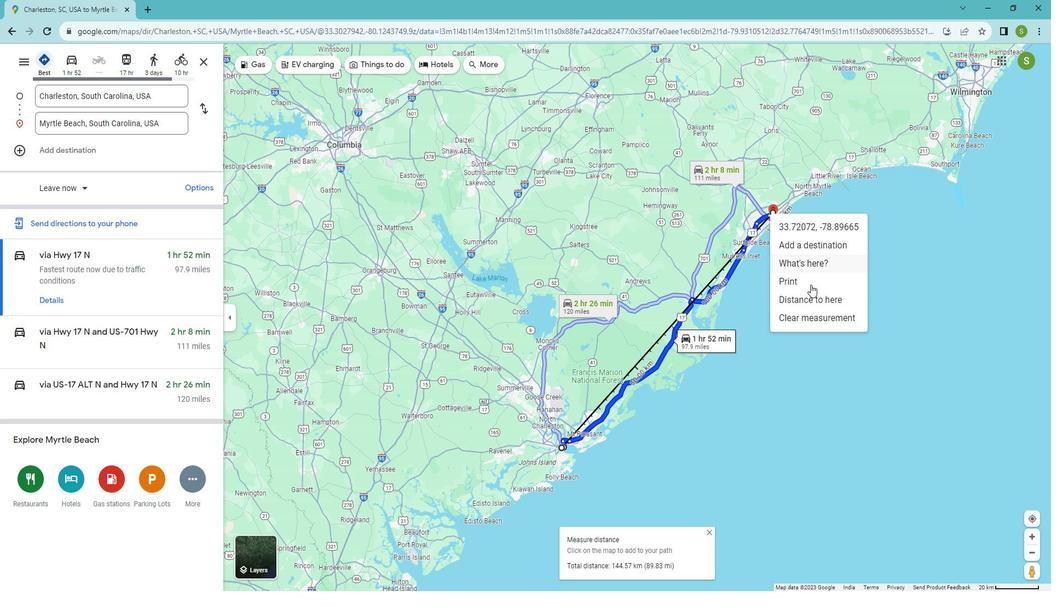 
Action: Mouse pressed left at (812, 286)
Screenshot: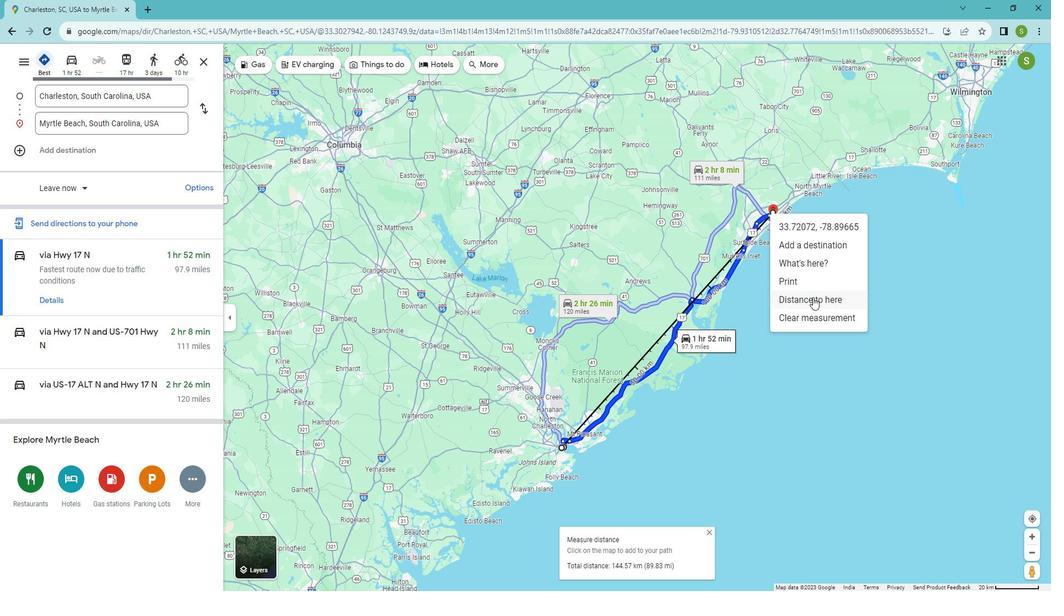 
Action: Mouse moved to (202, 58)
Screenshot: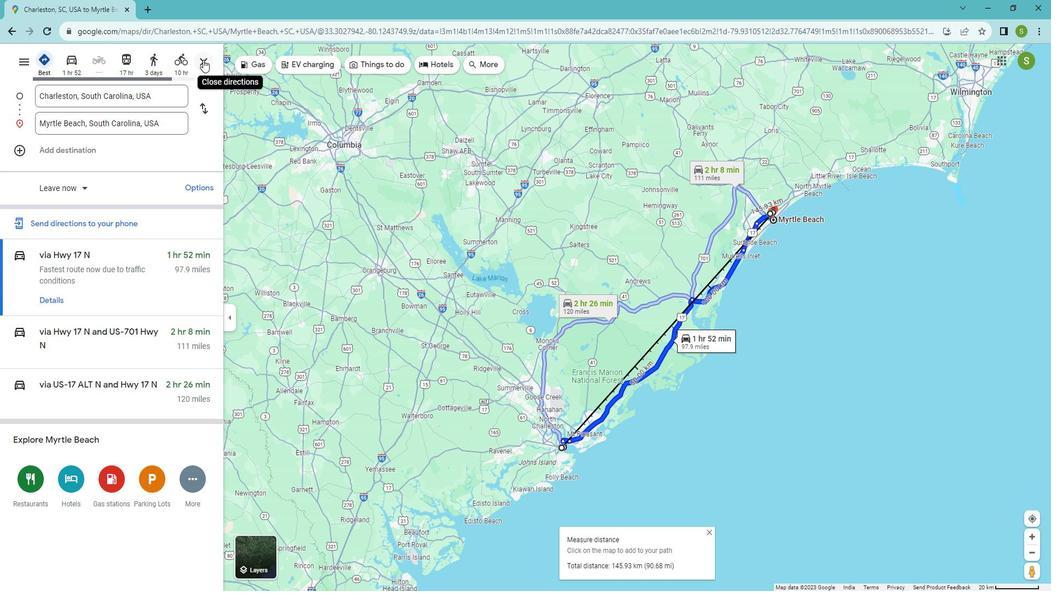 
